 Task: Look for space in Keningau, Malaysia from 15th August, 2023 to 20th August, 2023 for 1 adult in price range Rs.5000 to Rs.10000. Place can be private room with 1  bedroom having 1 bed and 1 bathroom. Property type can be house, flat, guest house, hotel. Booking option can be shelf check-in. Required host language is English.
Action: Mouse moved to (451, 96)
Screenshot: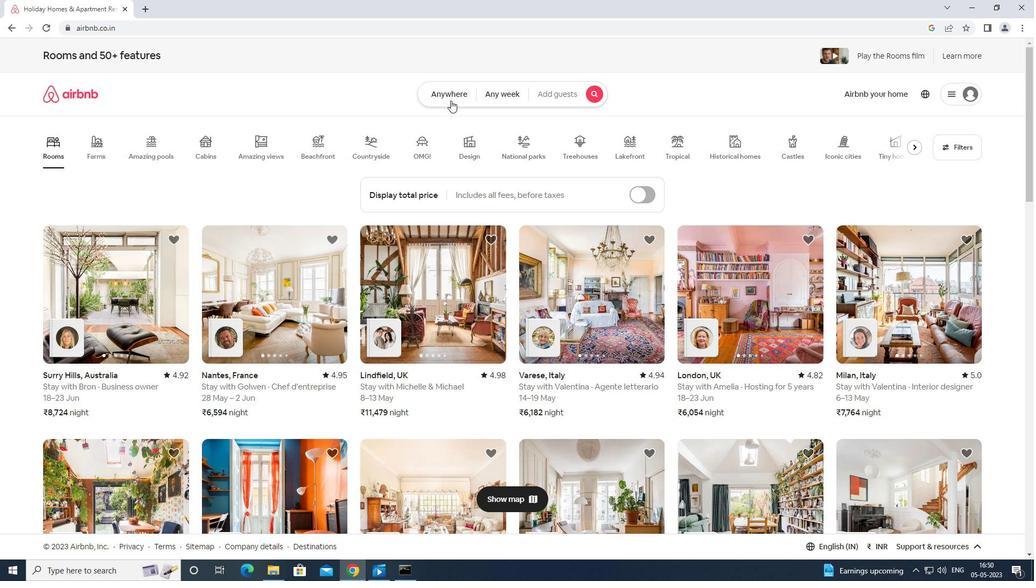 
Action: Mouse pressed left at (451, 96)
Screenshot: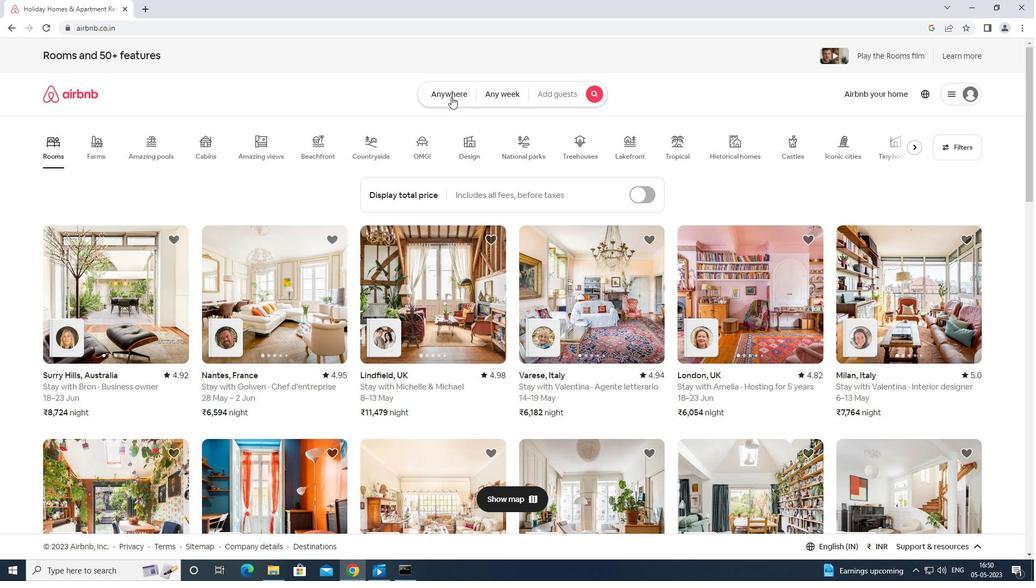 
Action: Key pressed k
Screenshot: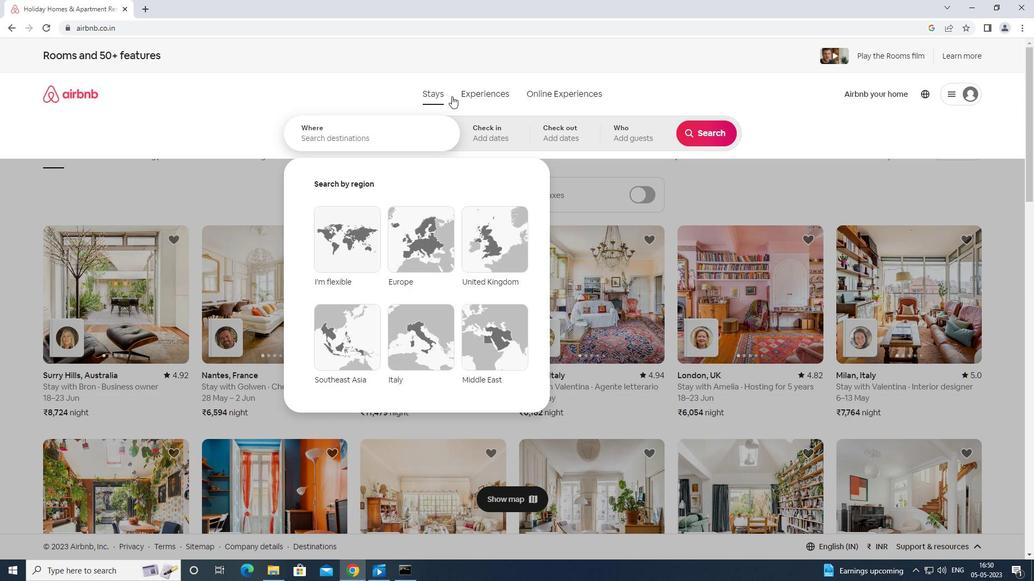 
Action: Mouse moved to (366, 133)
Screenshot: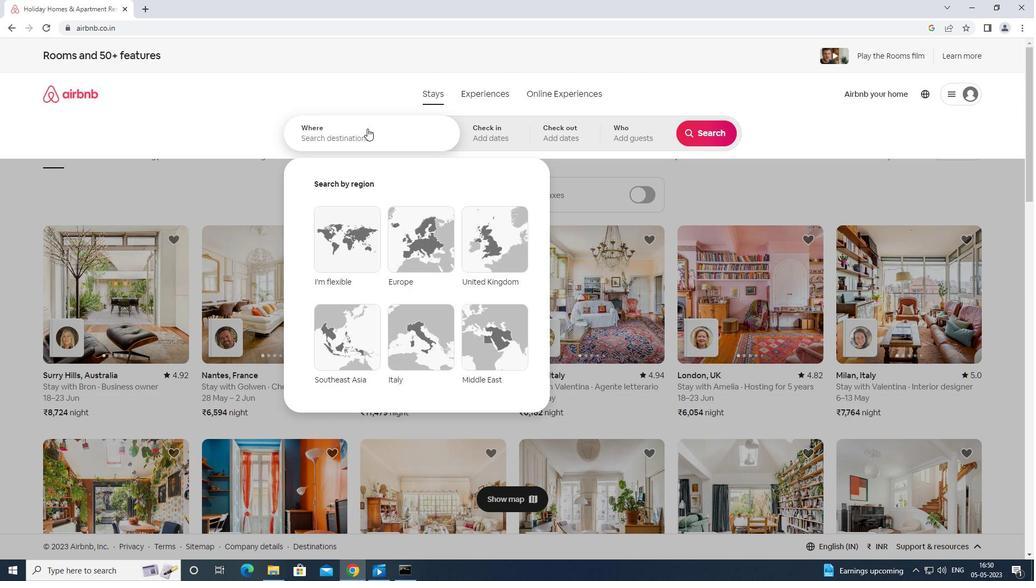 
Action: Mouse pressed left at (366, 133)
Screenshot: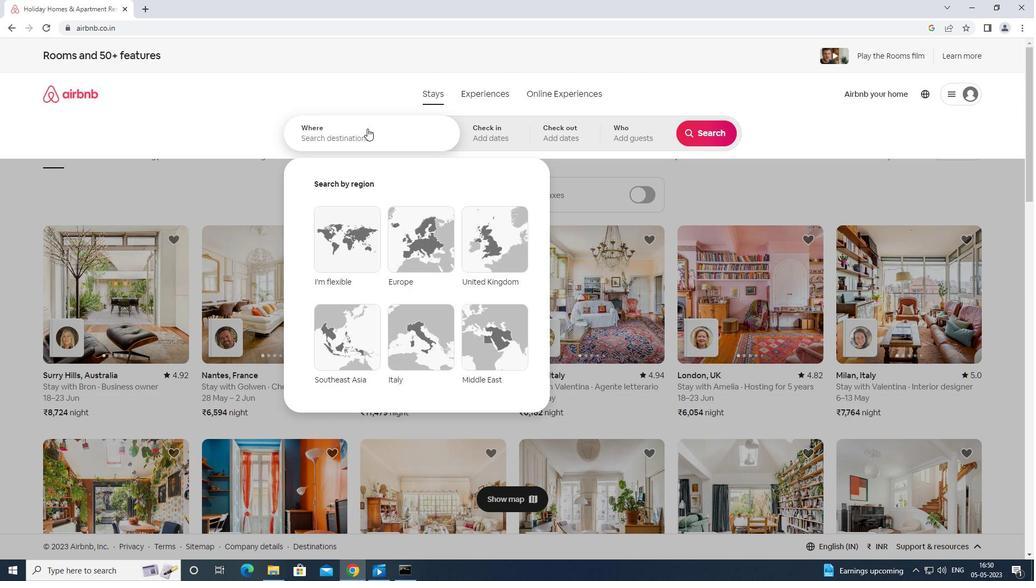 
Action: Mouse moved to (369, 133)
Screenshot: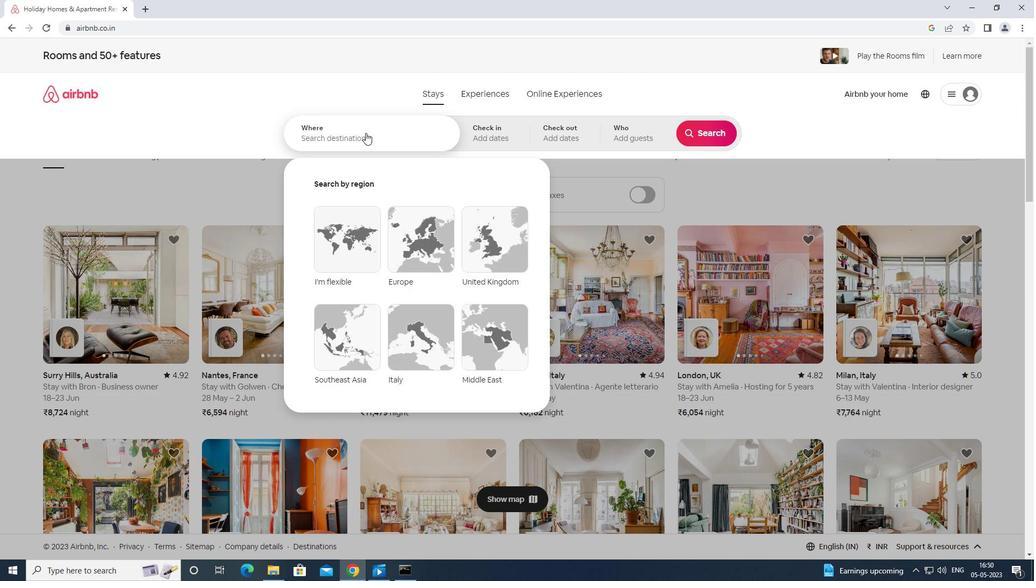 
Action: Key pressed ka<Key.backspace>eningua<Key.space>malaysia<Key.enter>
Screenshot: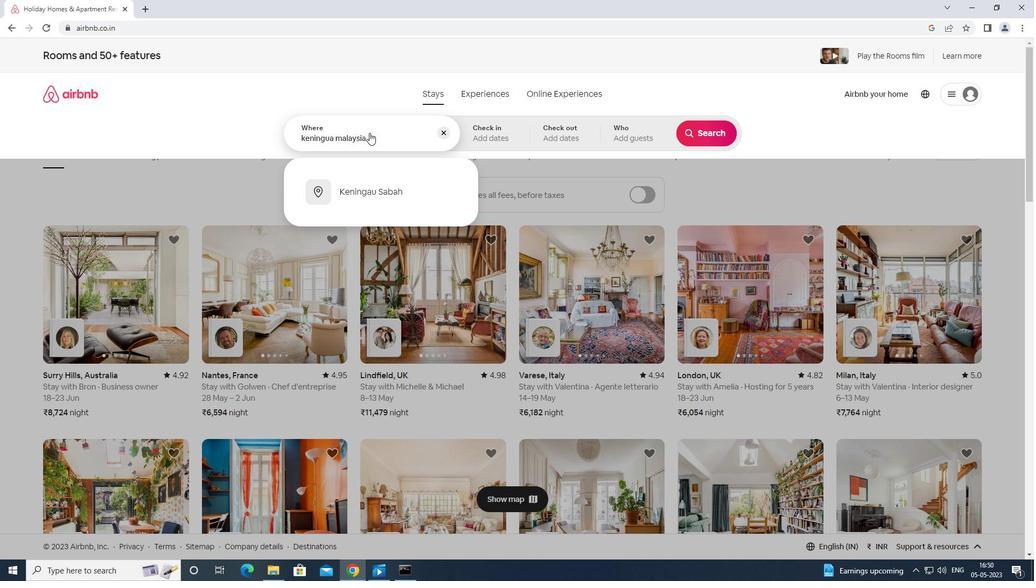 
Action: Mouse moved to (701, 219)
Screenshot: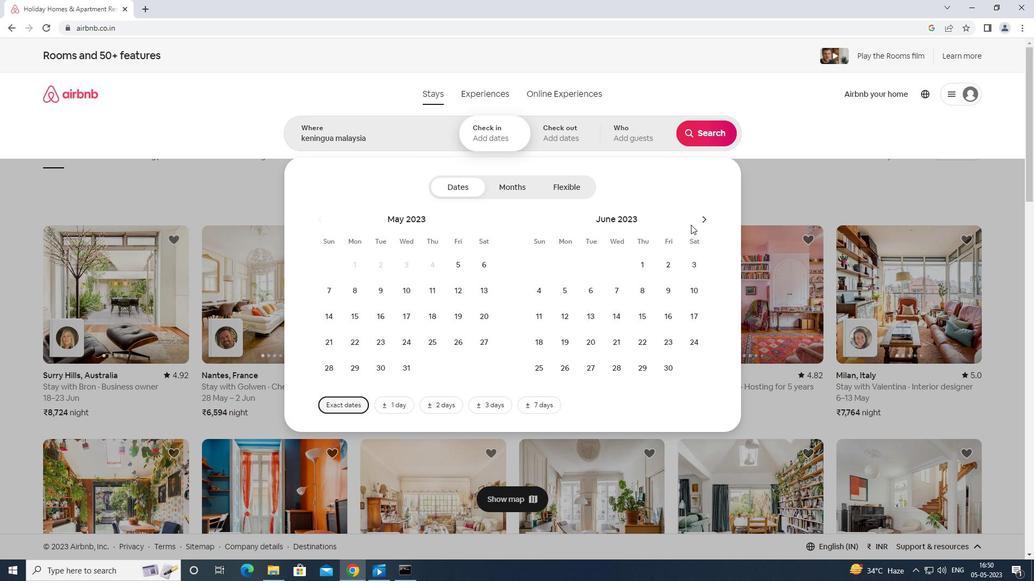 
Action: Mouse pressed left at (701, 219)
Screenshot: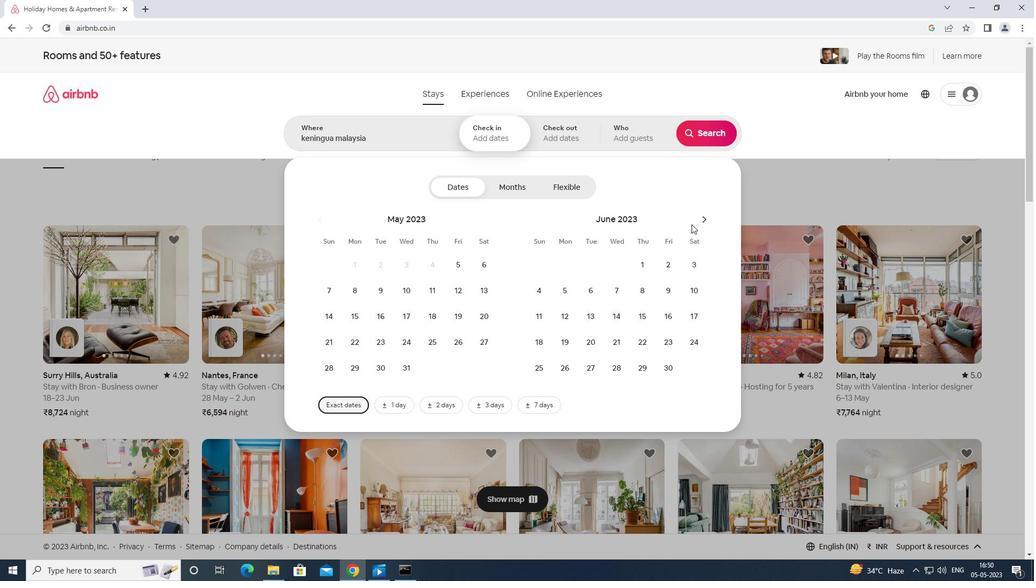 
Action: Mouse moved to (702, 219)
Screenshot: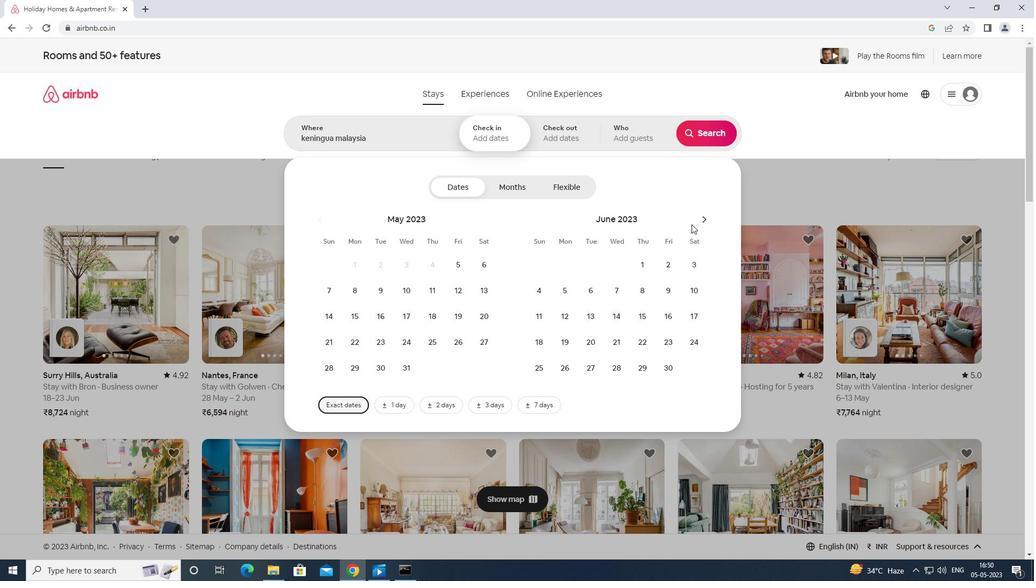
Action: Mouse pressed left at (702, 219)
Screenshot: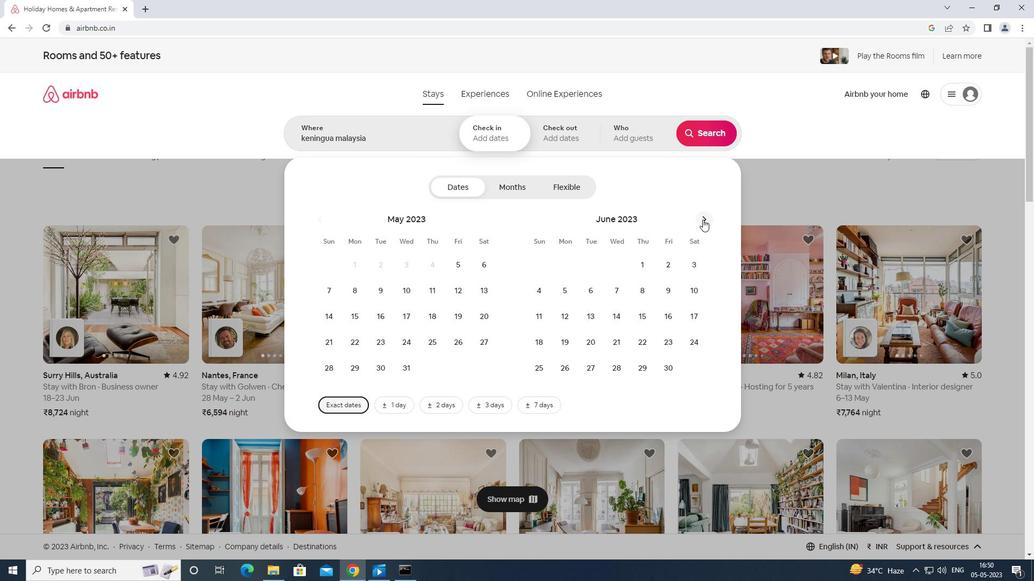 
Action: Mouse pressed left at (702, 219)
Screenshot: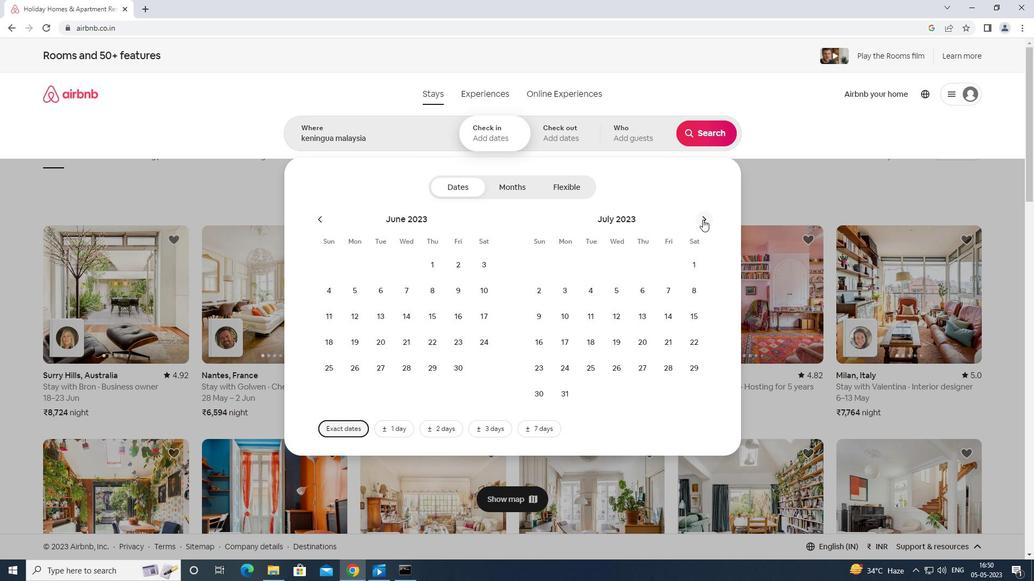 
Action: Mouse moved to (594, 311)
Screenshot: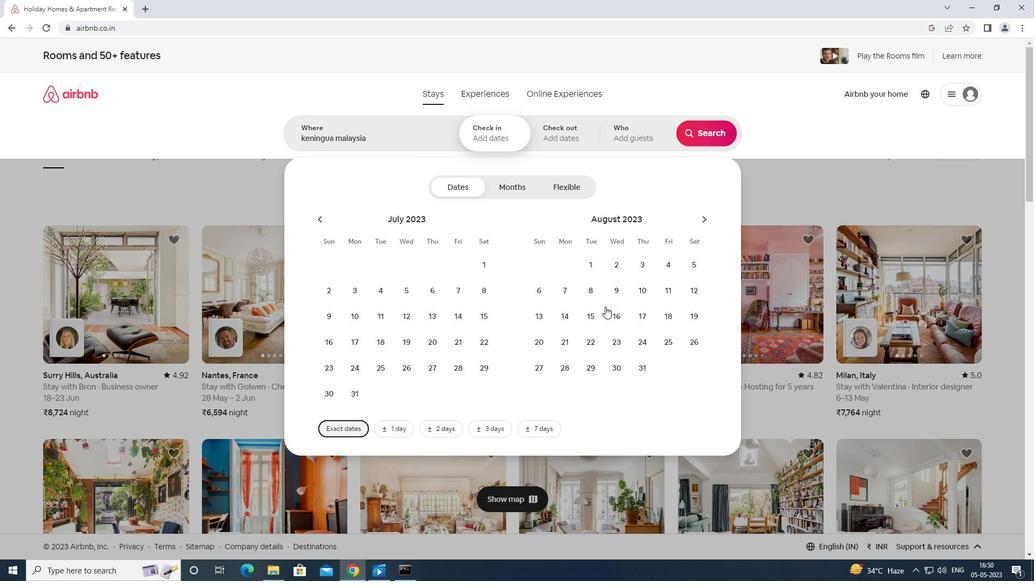 
Action: Mouse pressed left at (594, 311)
Screenshot: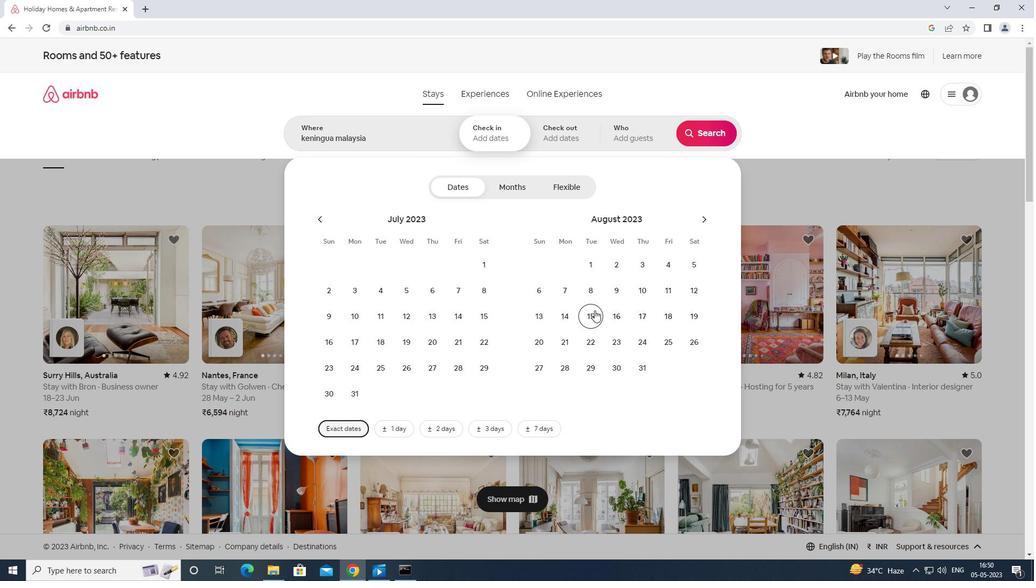 
Action: Mouse moved to (538, 335)
Screenshot: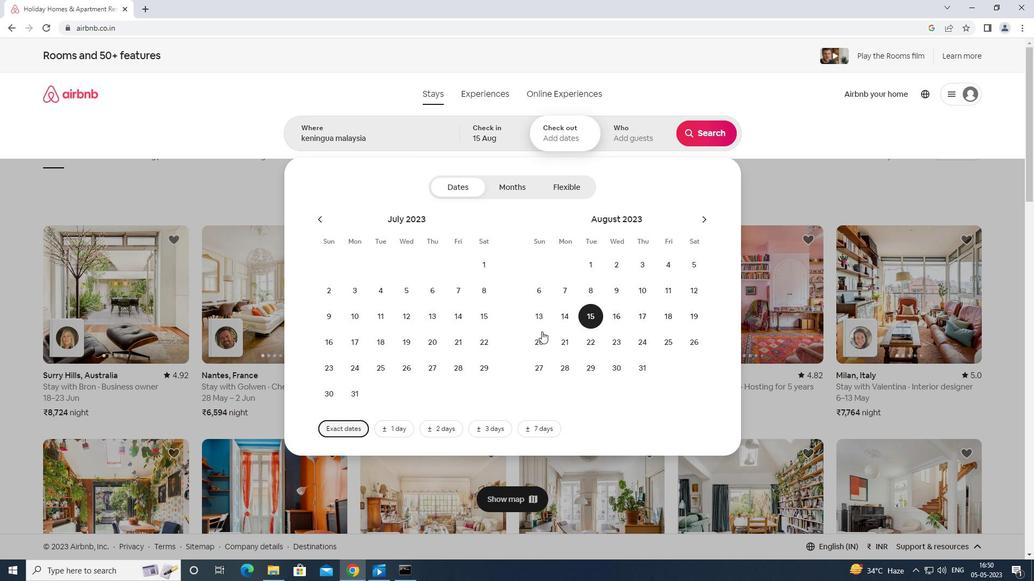 
Action: Mouse pressed left at (538, 335)
Screenshot: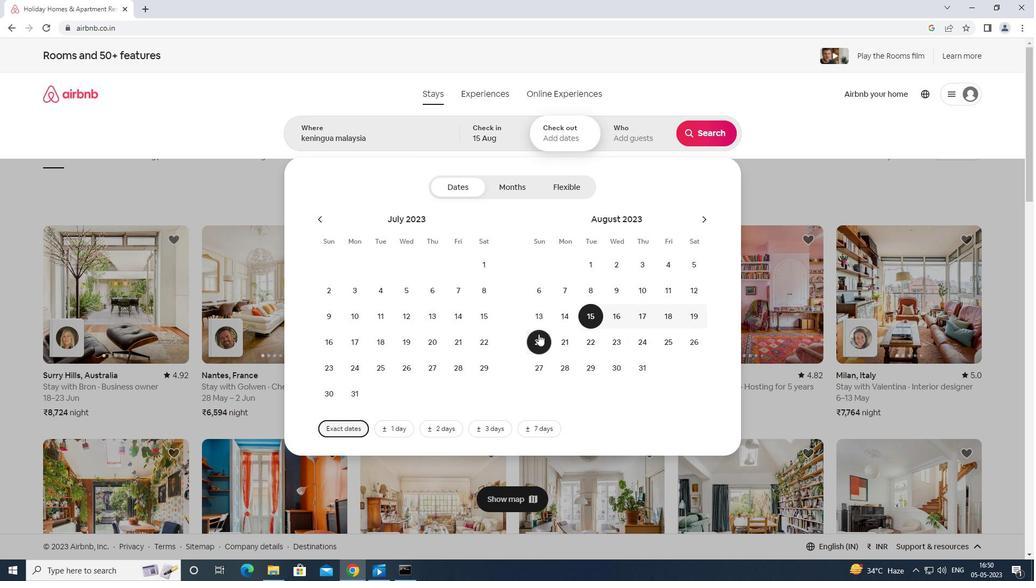 
Action: Mouse moved to (640, 127)
Screenshot: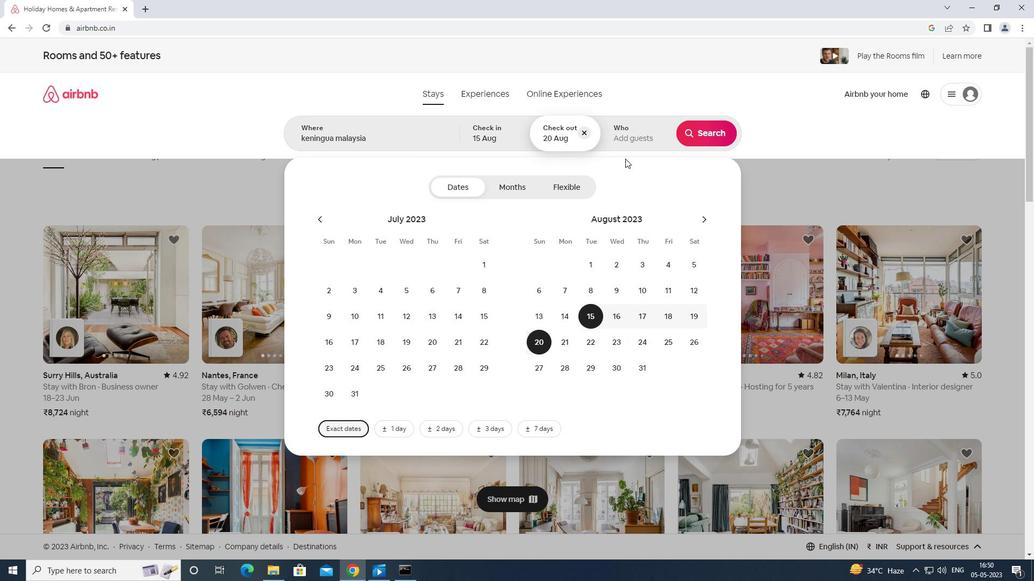 
Action: Mouse pressed left at (640, 127)
Screenshot: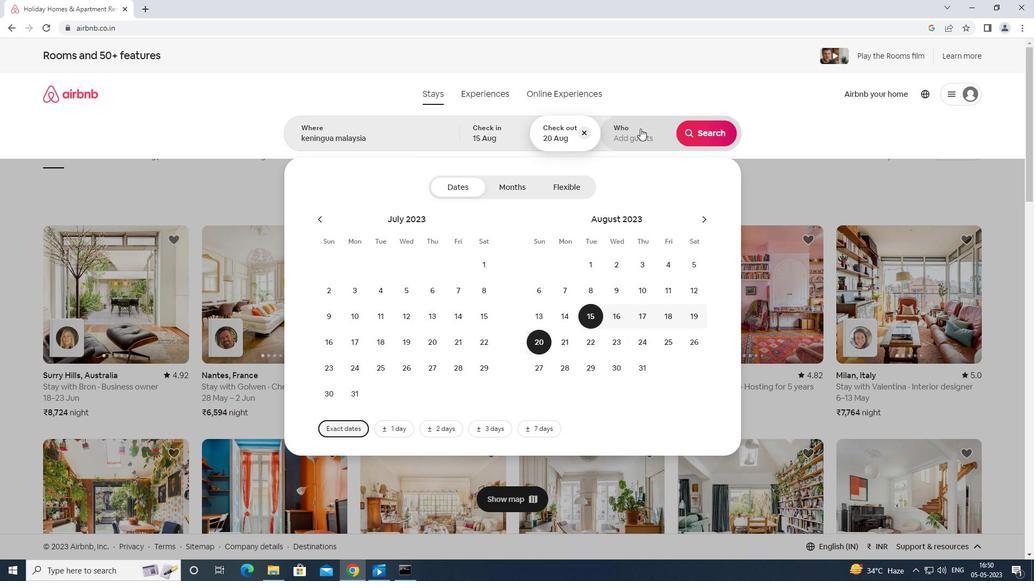 
Action: Mouse moved to (716, 190)
Screenshot: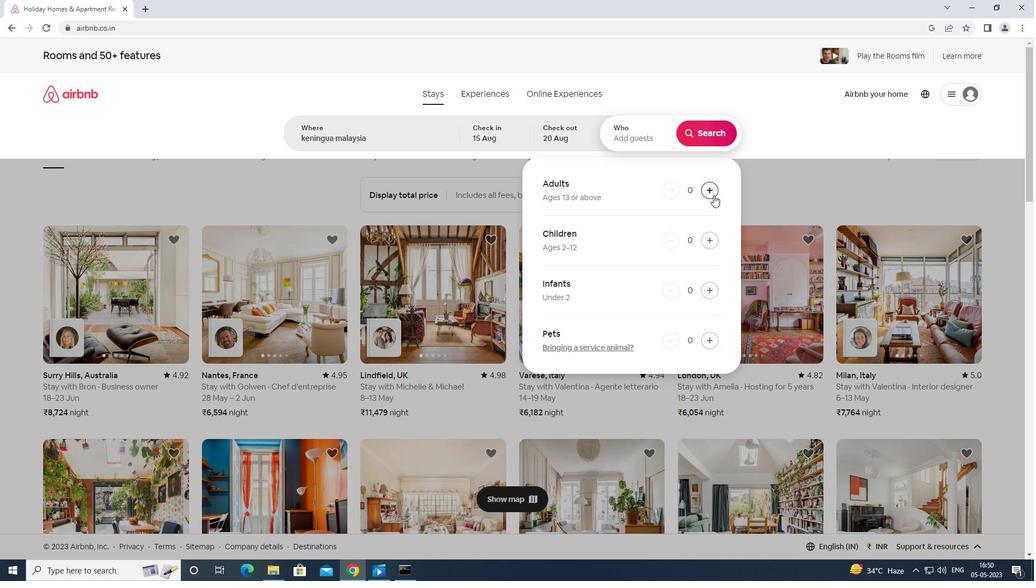 
Action: Mouse pressed left at (716, 190)
Screenshot: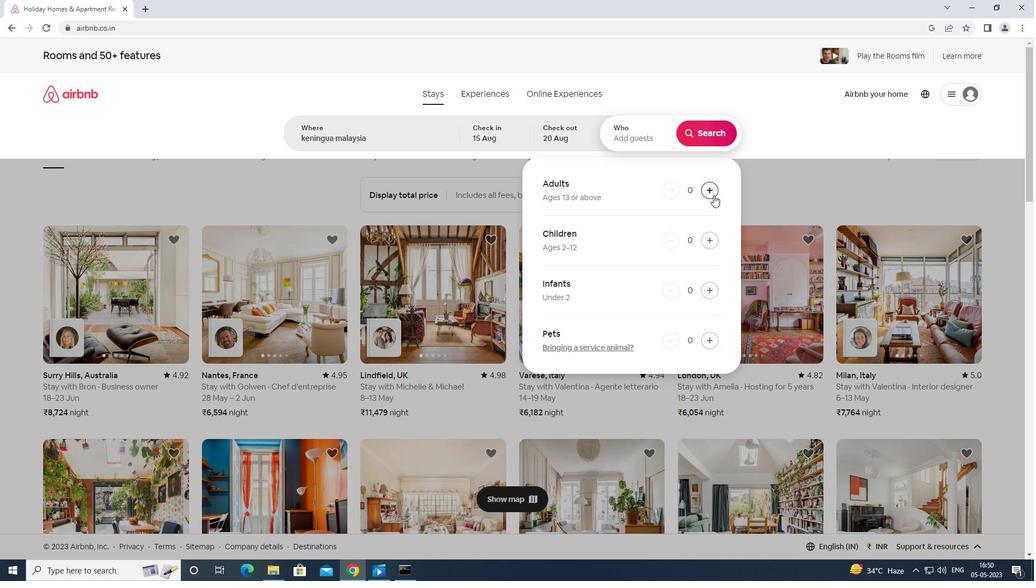 
Action: Mouse moved to (704, 190)
Screenshot: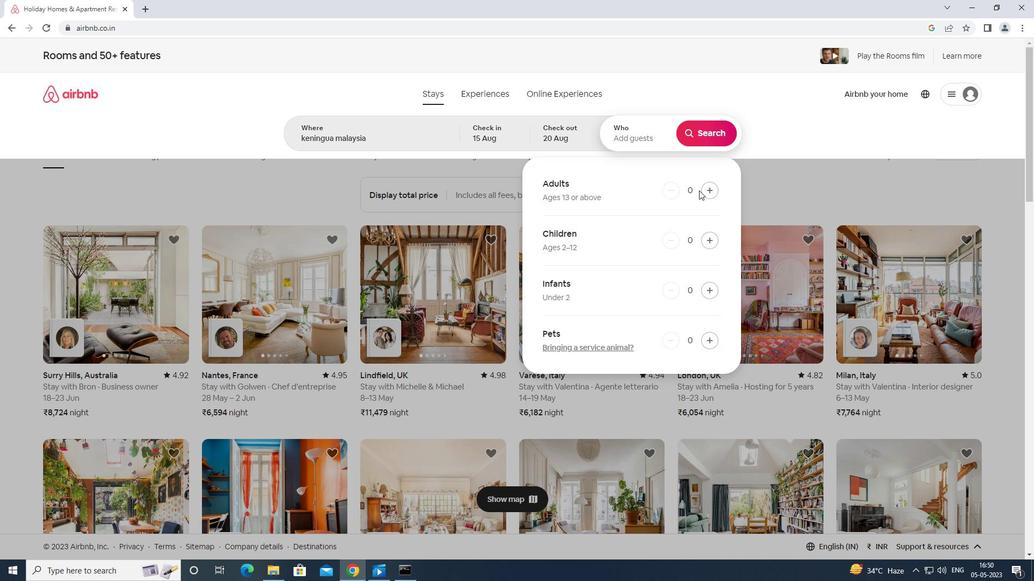 
Action: Mouse pressed left at (704, 190)
Screenshot: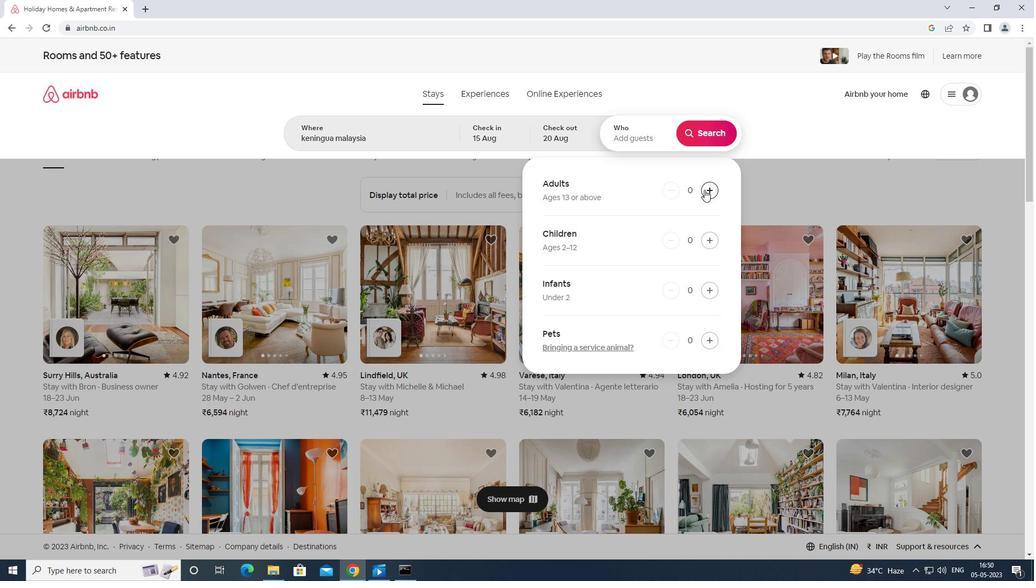 
Action: Mouse moved to (714, 138)
Screenshot: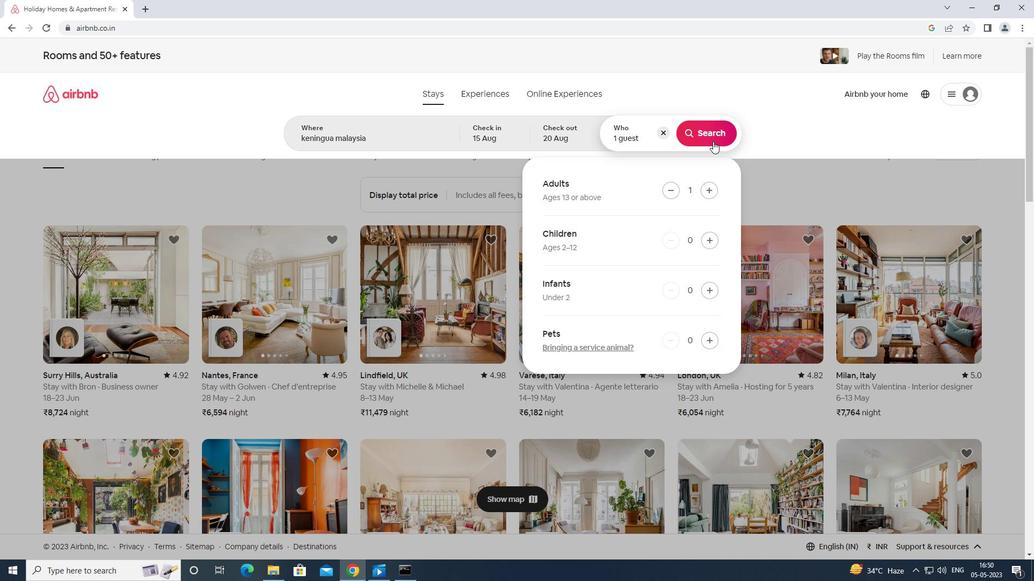 
Action: Mouse pressed left at (714, 138)
Screenshot: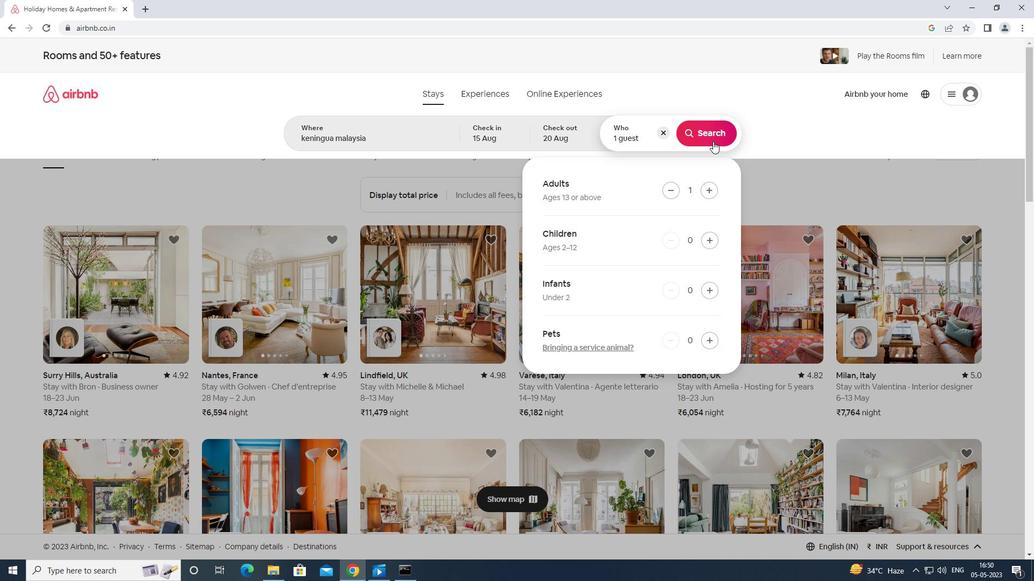 
Action: Mouse moved to (997, 100)
Screenshot: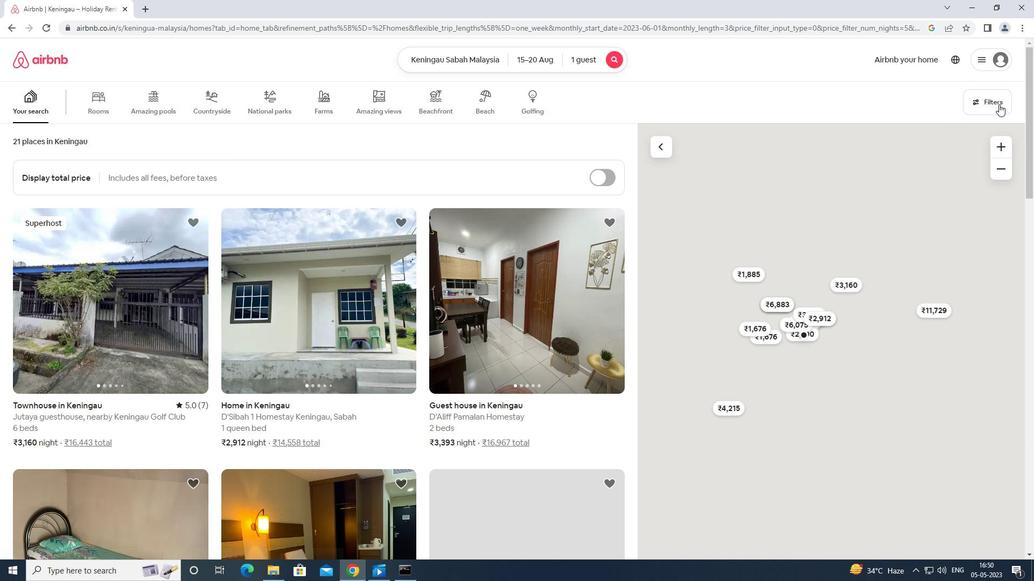 
Action: Mouse pressed left at (997, 100)
Screenshot: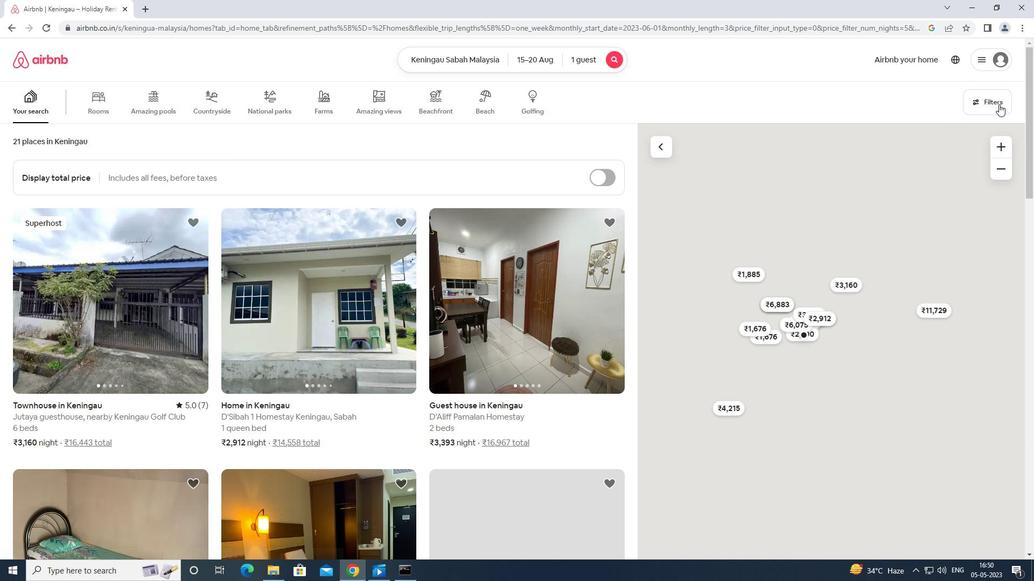 
Action: Mouse moved to (442, 352)
Screenshot: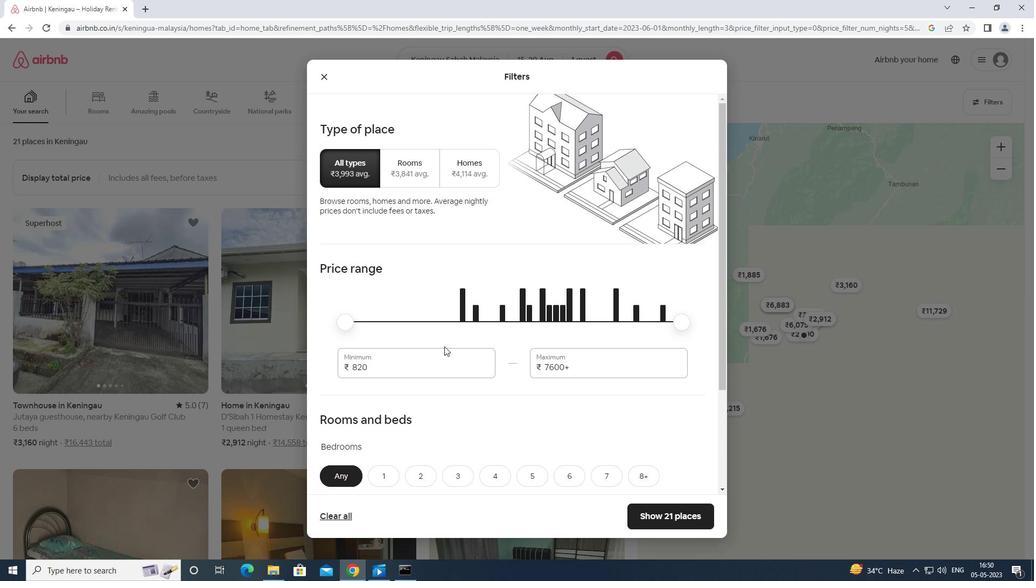 
Action: Mouse pressed left at (442, 352)
Screenshot: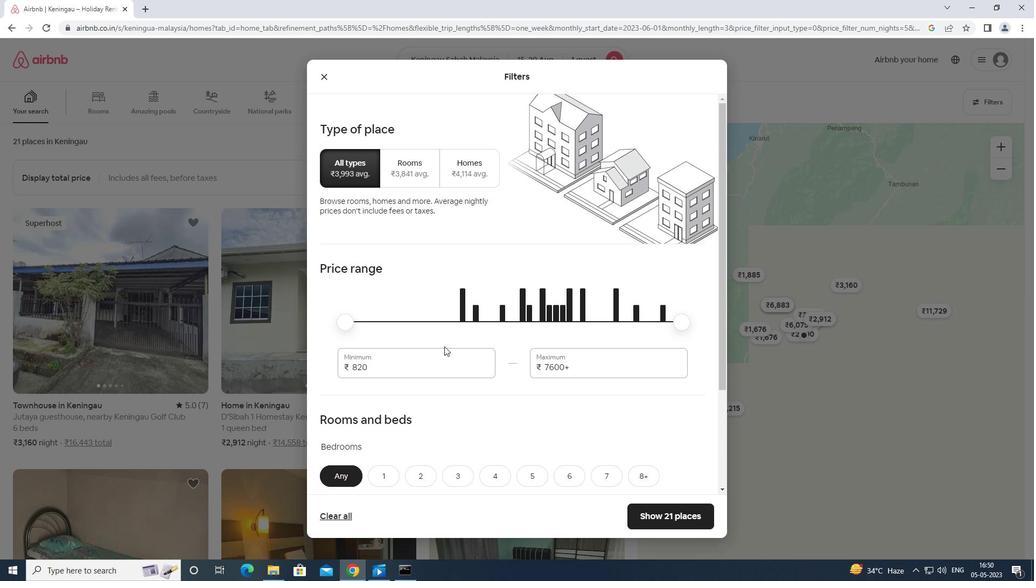 
Action: Mouse moved to (442, 354)
Screenshot: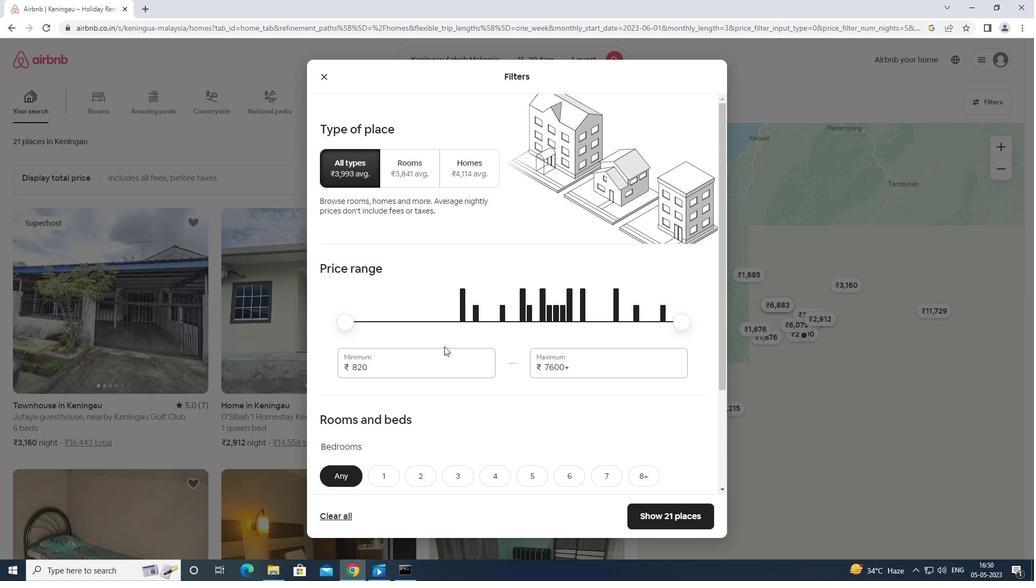 
Action: Key pressed <Key.backspace><Key.backspace><Key.backspace><Key.backspace><Key.backspace><Key.backspace><Key.backspace><Key.backspace><Key.backspace><Key.backspace><Key.backspace><Key.backspace><Key.backspace><Key.backspace><Key.backspace><Key.backspace><Key.backspace><Key.backspace><Key.backspace><Key.backspace><Key.backspace>5000
Screenshot: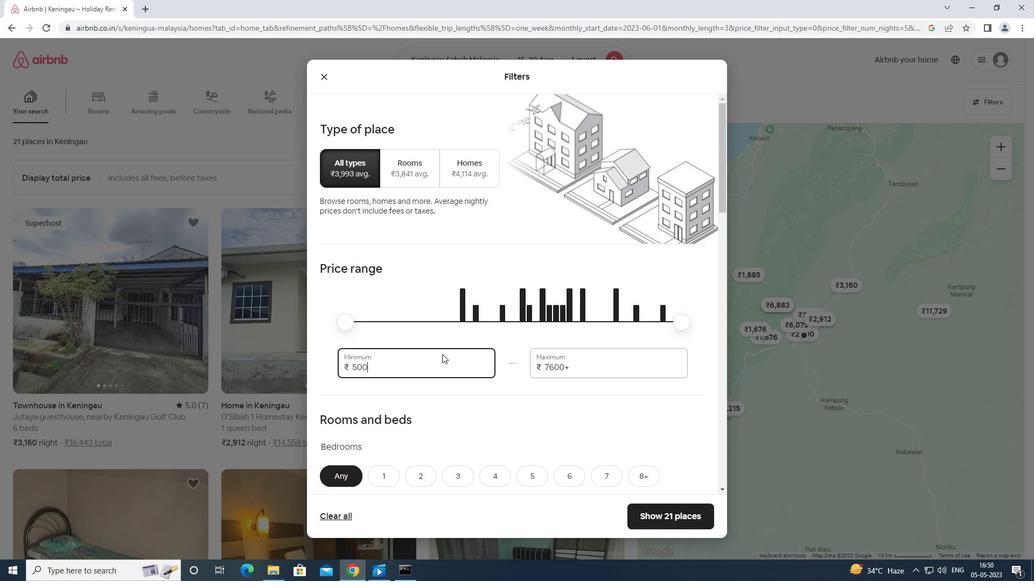 
Action: Mouse moved to (649, 351)
Screenshot: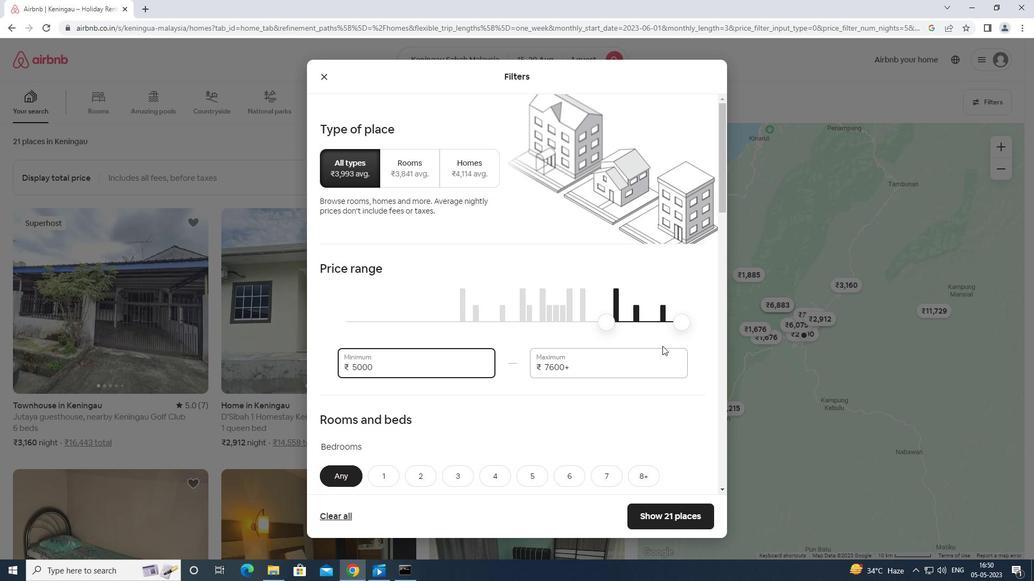 
Action: Mouse pressed left at (649, 351)
Screenshot: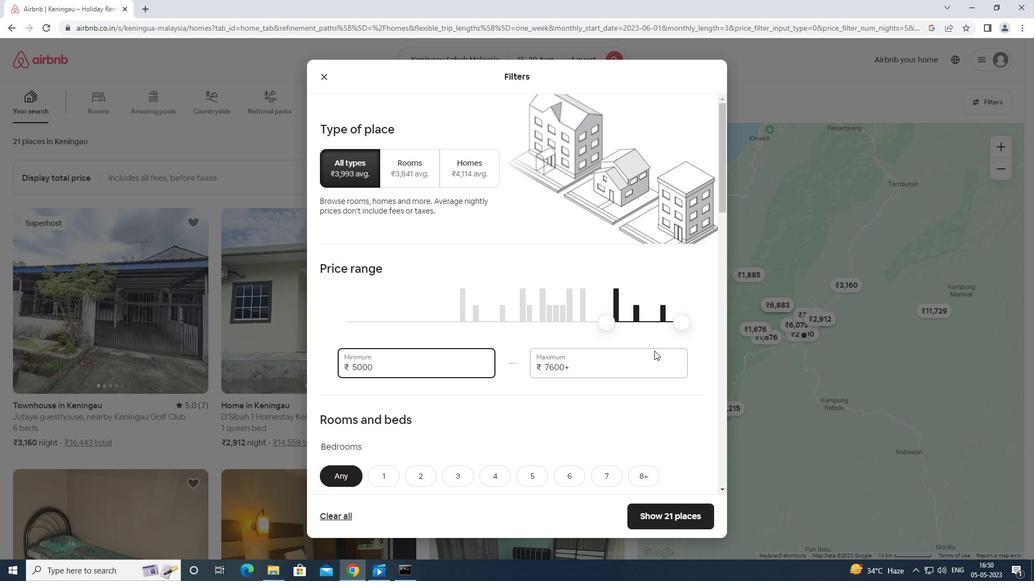 
Action: Key pressed <Key.backspace><Key.backspace><Key.backspace><Key.backspace><Key.backspace><Key.backspace><Key.backspace><Key.backspace><Key.backspace><Key.backspace><Key.backspace><Key.backspace><Key.backspace><Key.backspace>10000
Screenshot: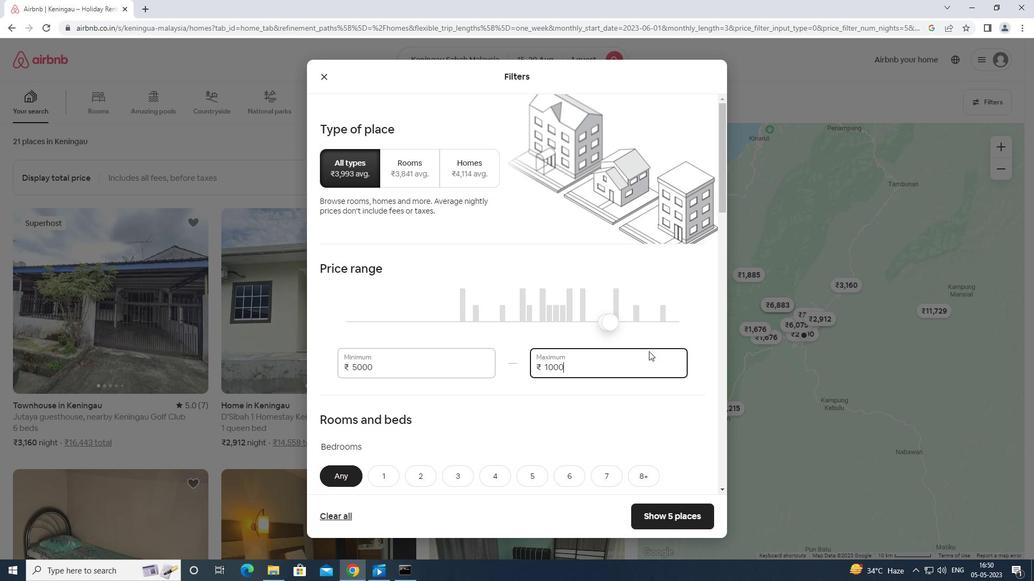 
Action: Mouse moved to (691, 328)
Screenshot: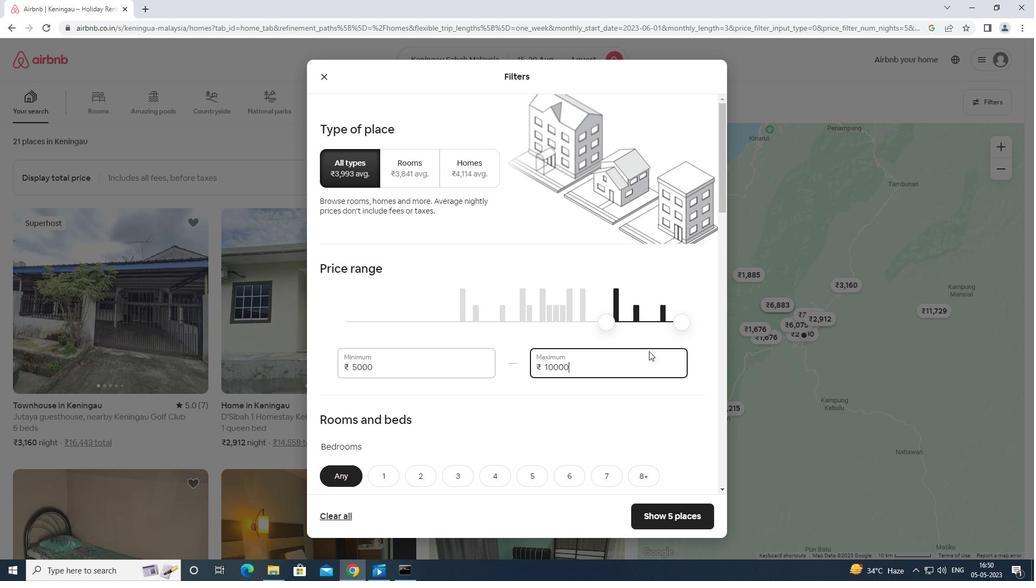 
Action: Mouse scrolled (691, 327) with delta (0, 0)
Screenshot: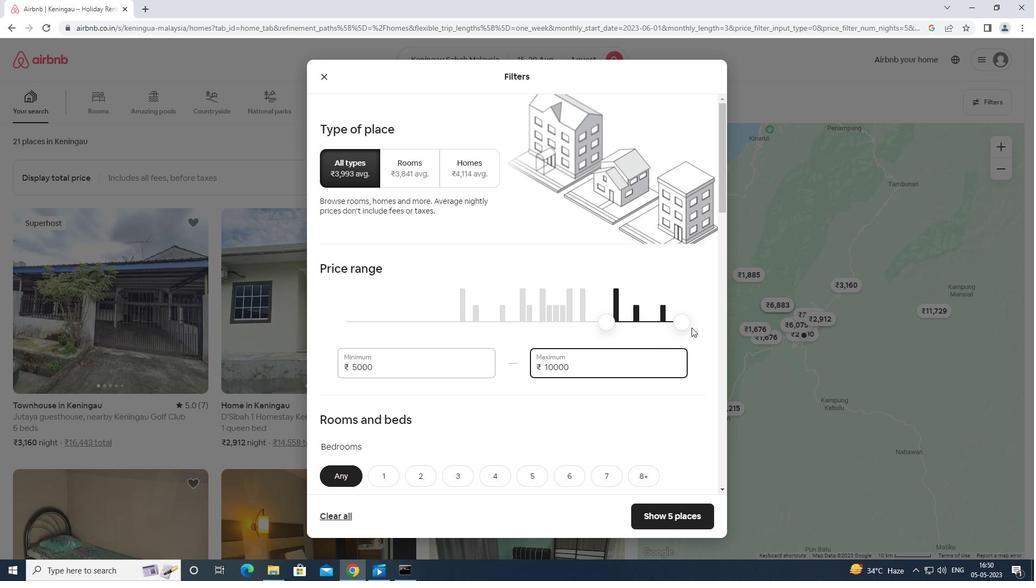 
Action: Mouse moved to (691, 330)
Screenshot: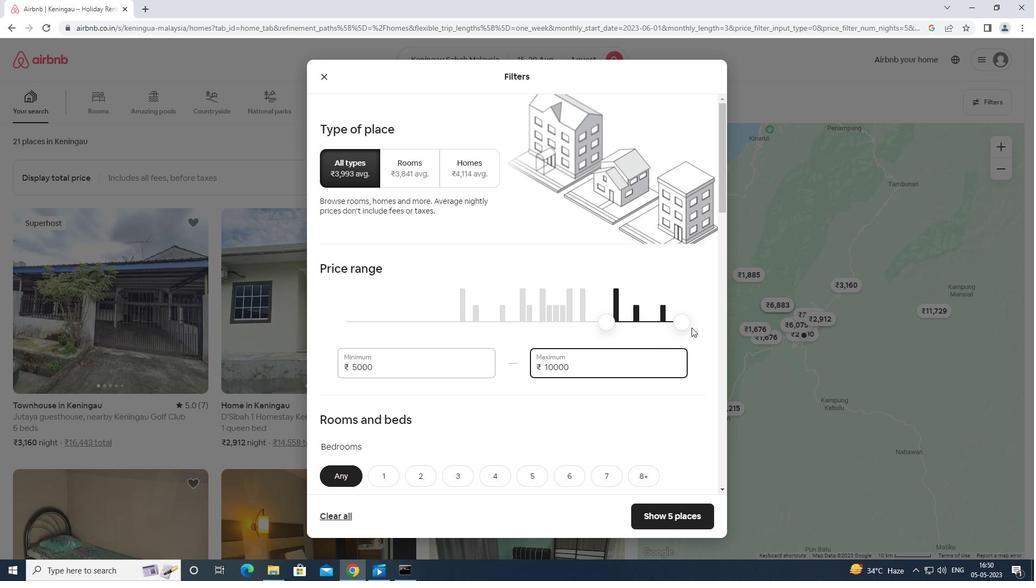 
Action: Mouse scrolled (691, 329) with delta (0, 0)
Screenshot: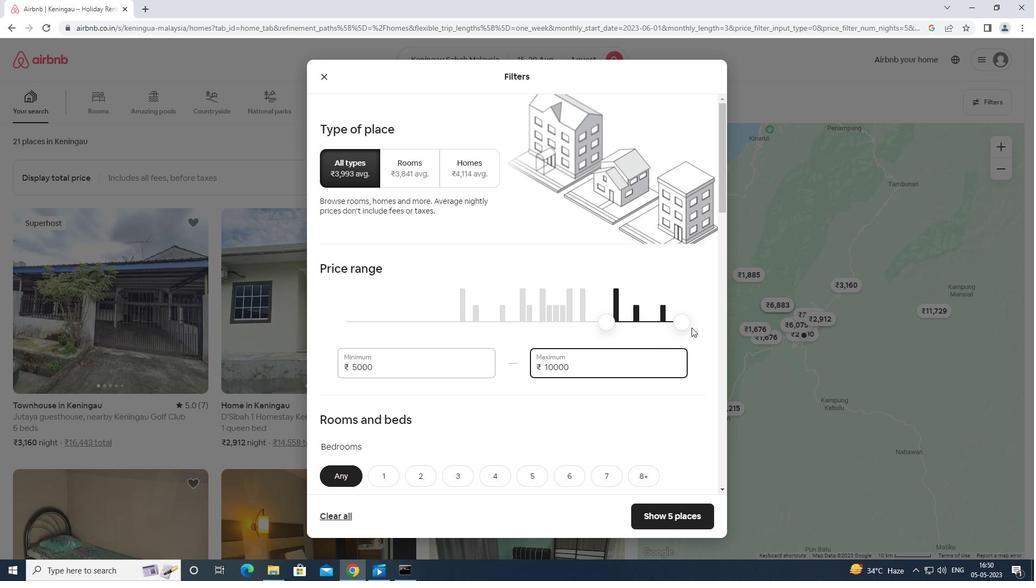 
Action: Mouse moved to (692, 333)
Screenshot: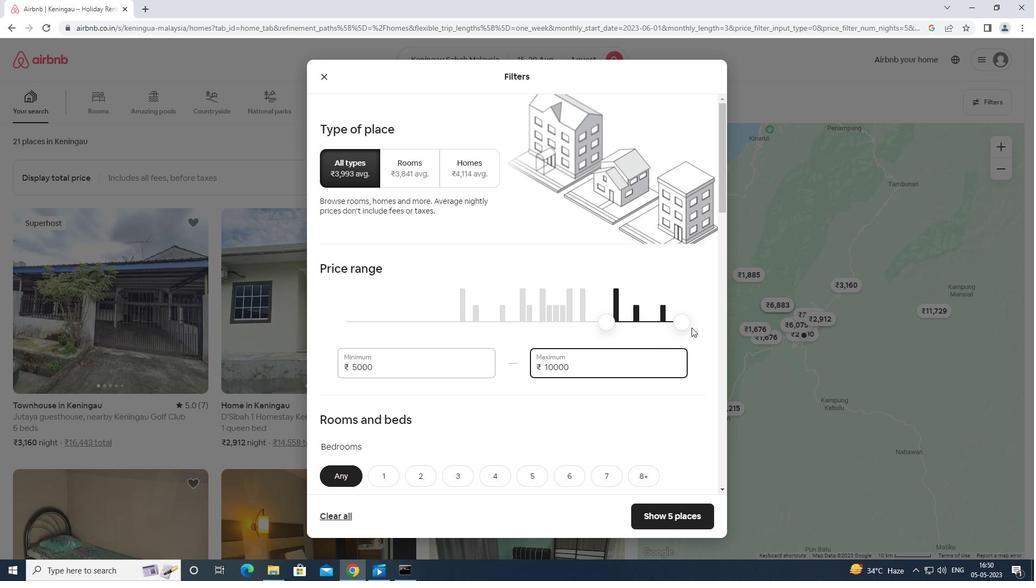 
Action: Mouse scrolled (692, 332) with delta (0, 0)
Screenshot: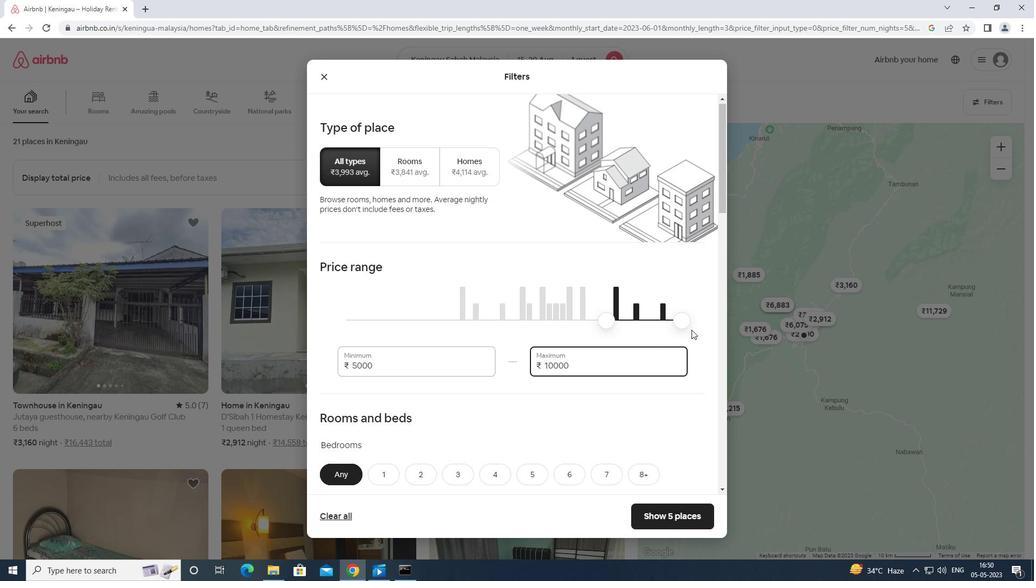 
Action: Mouse moved to (383, 316)
Screenshot: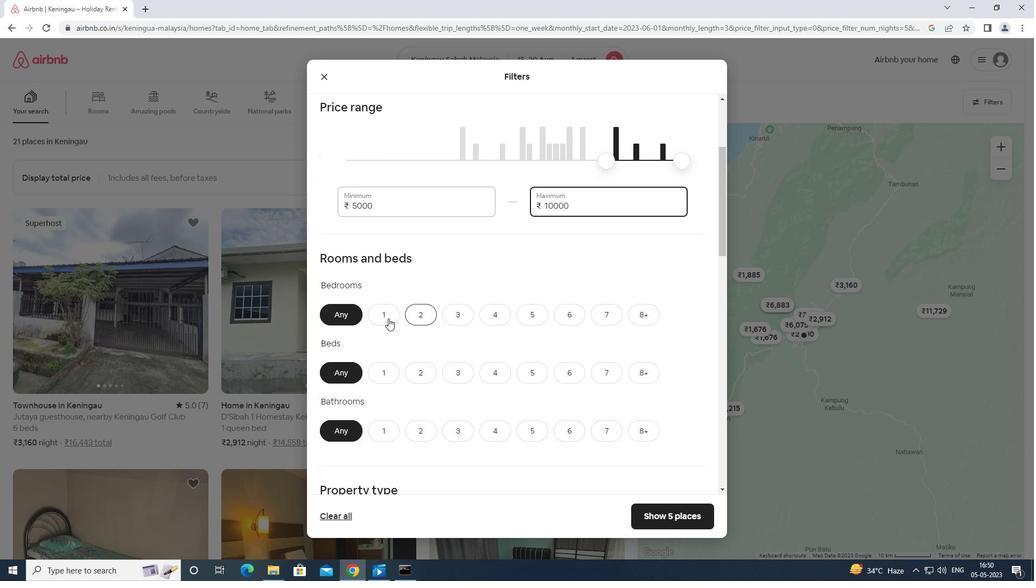 
Action: Mouse pressed left at (383, 316)
Screenshot: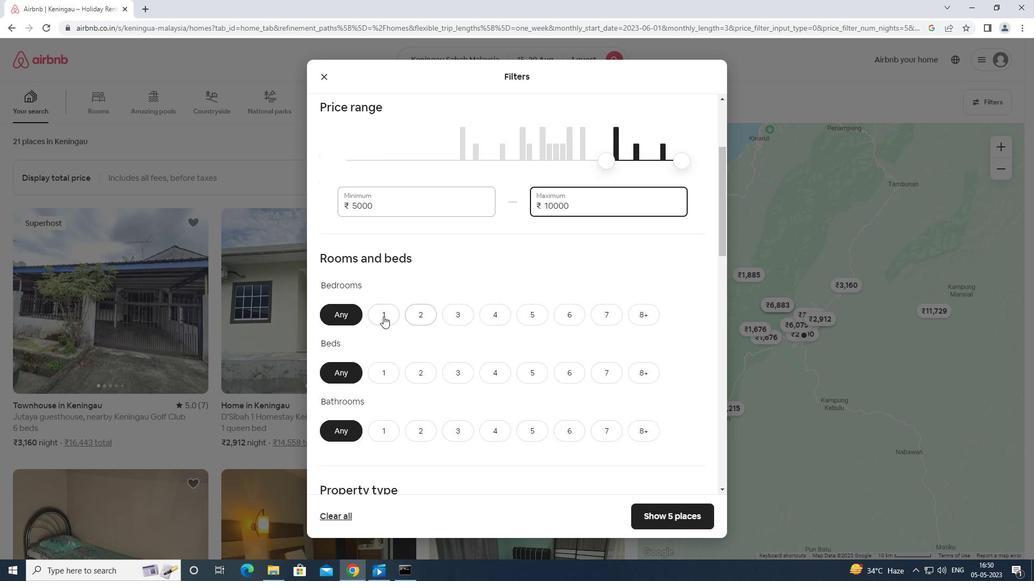 
Action: Mouse moved to (376, 373)
Screenshot: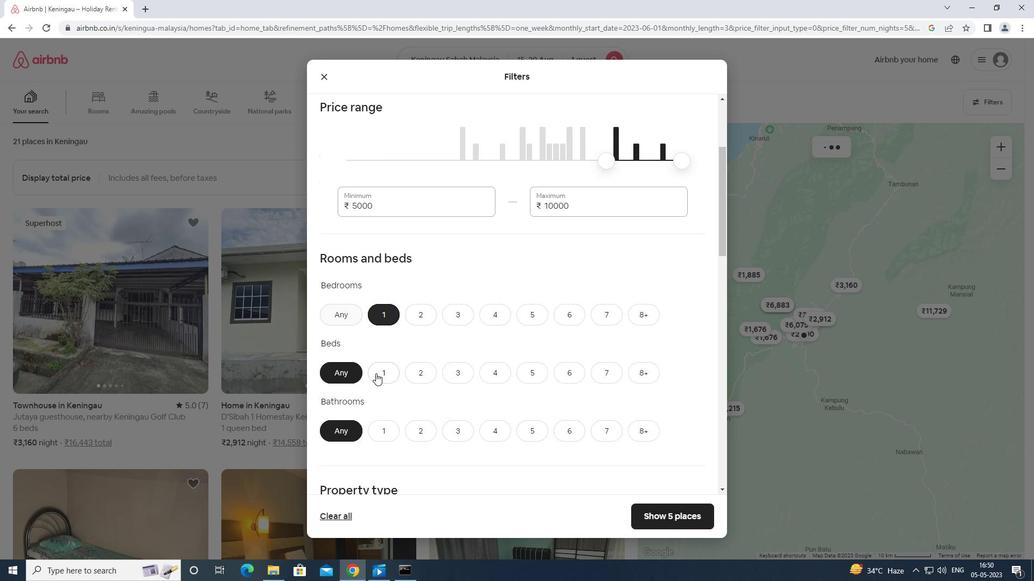 
Action: Mouse pressed left at (376, 373)
Screenshot: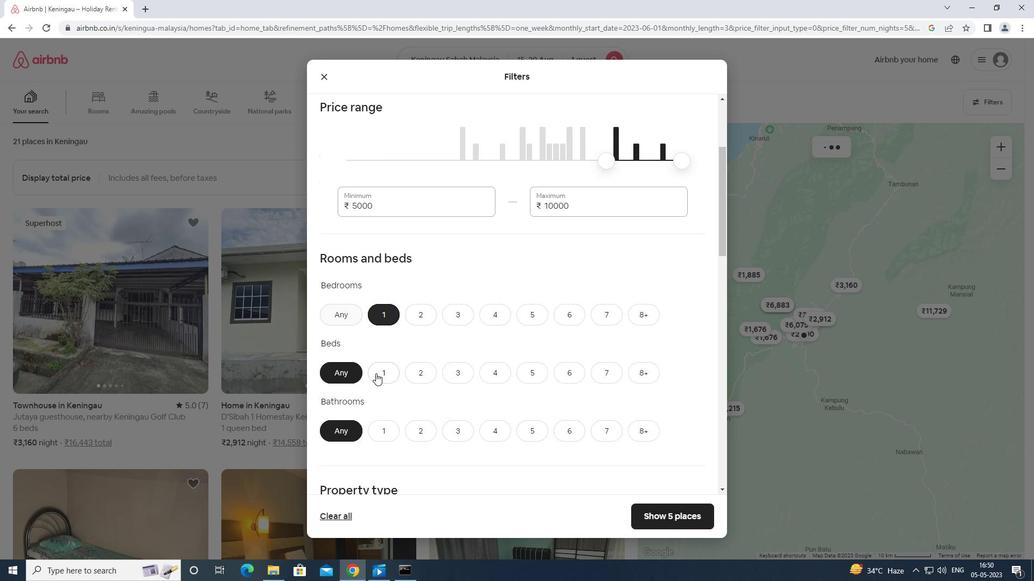 
Action: Mouse moved to (379, 429)
Screenshot: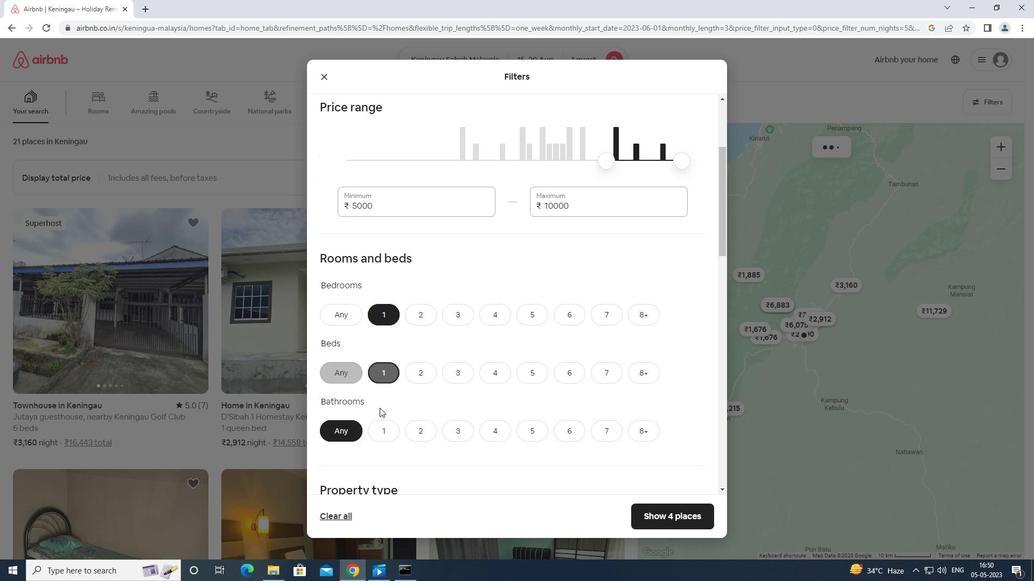 
Action: Mouse pressed left at (379, 429)
Screenshot: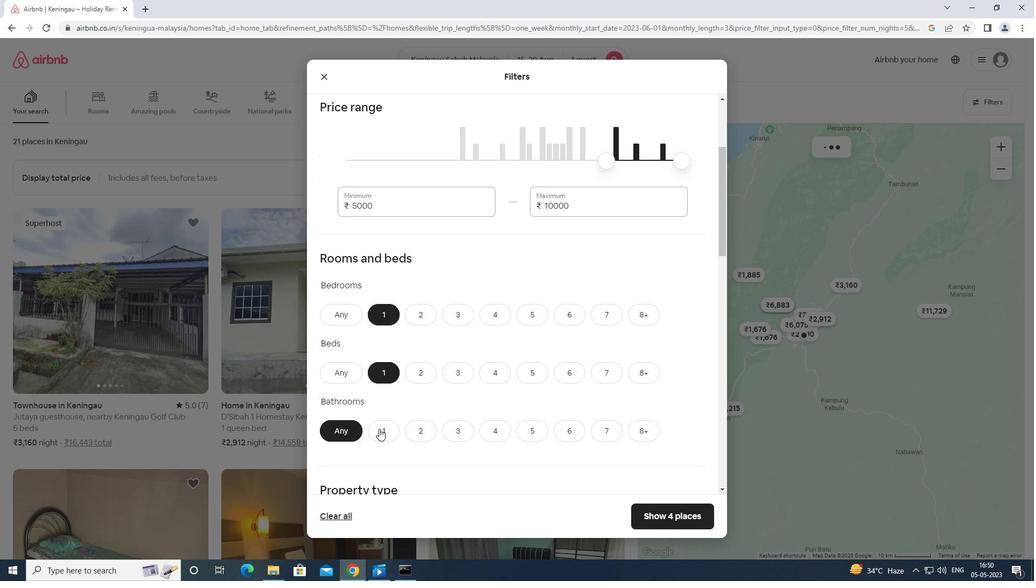 
Action: Mouse moved to (378, 444)
Screenshot: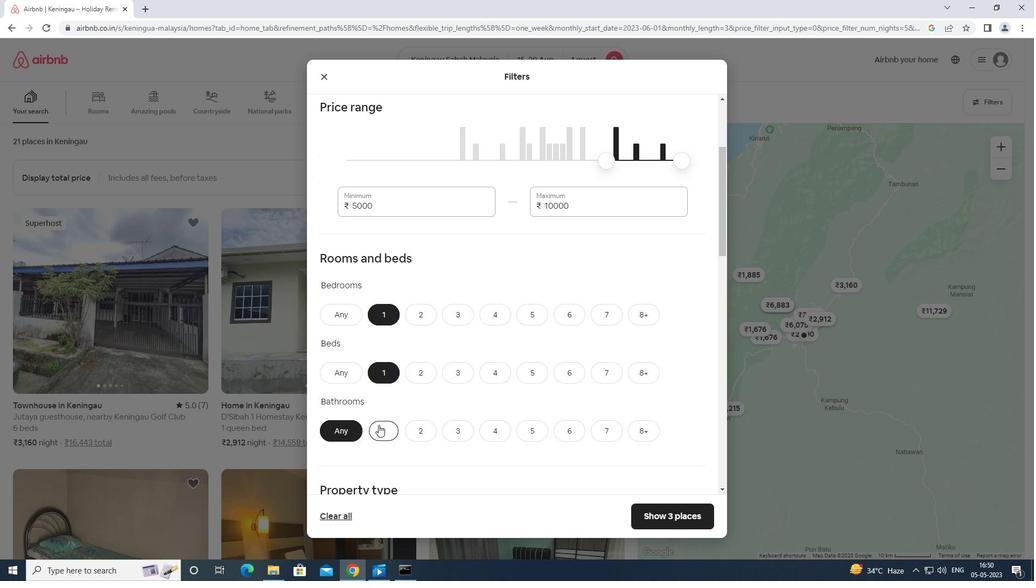 
Action: Mouse scrolled (378, 443) with delta (0, 0)
Screenshot: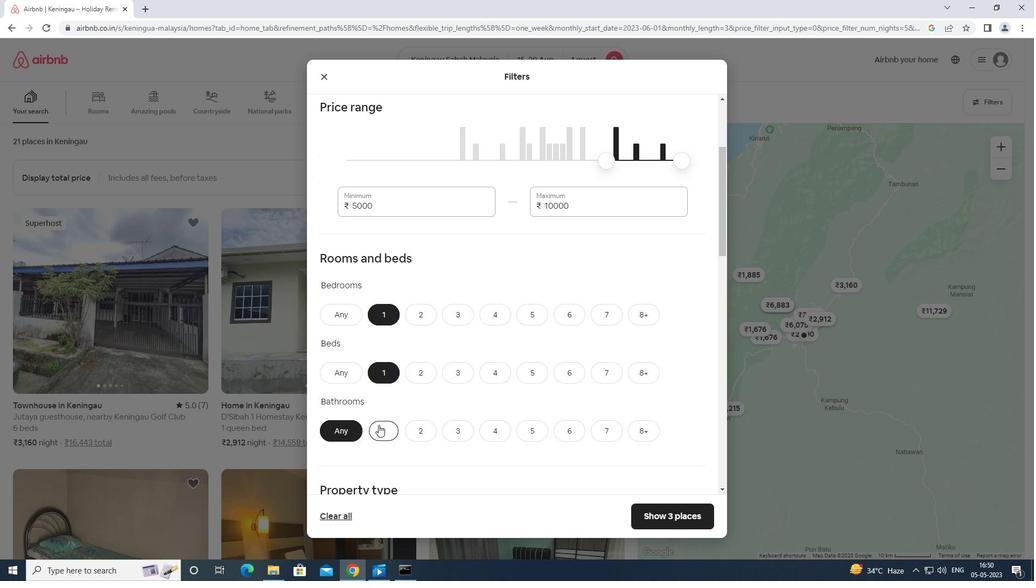 
Action: Mouse moved to (378, 446)
Screenshot: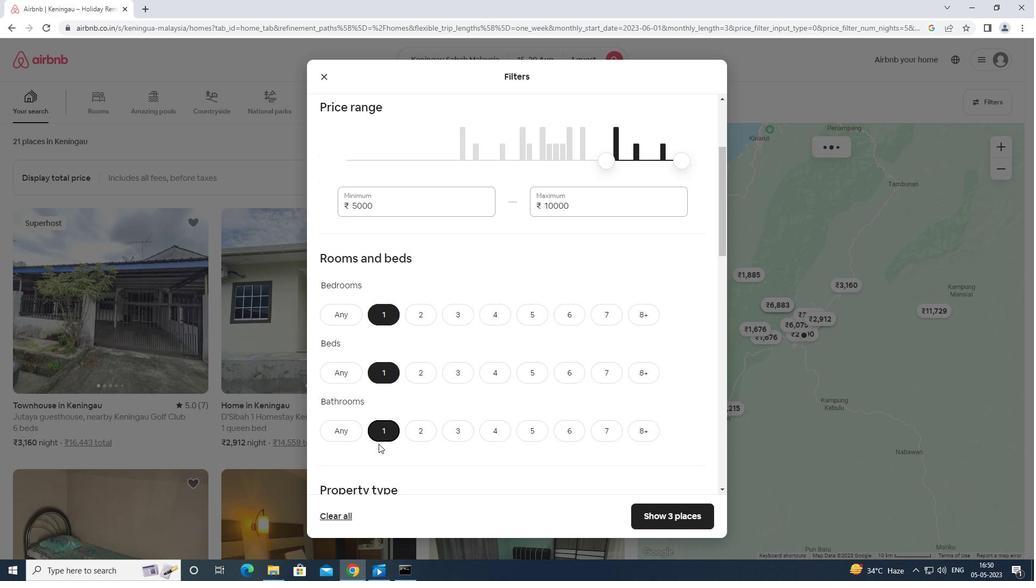 
Action: Mouse scrolled (378, 445) with delta (0, 0)
Screenshot: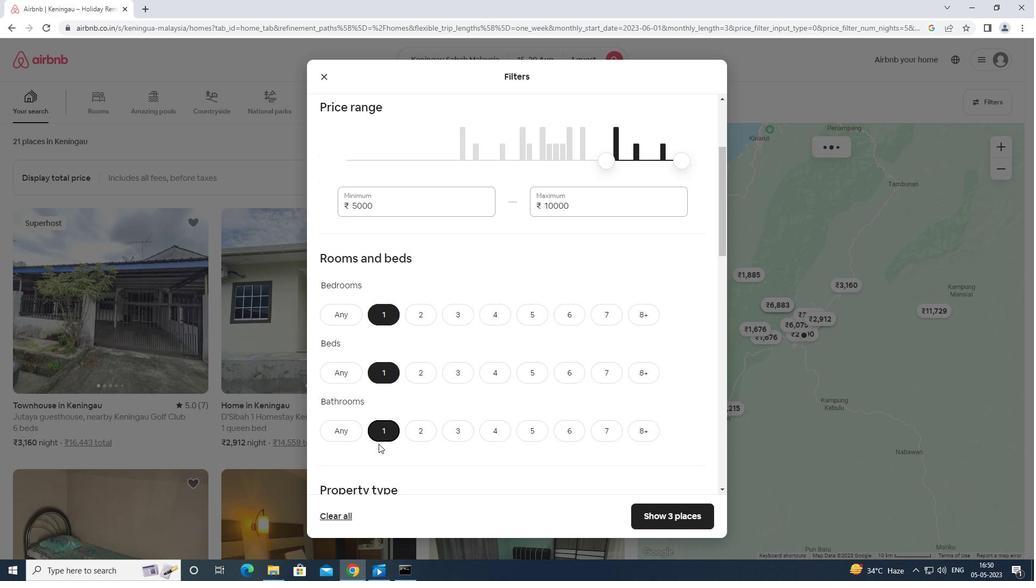 
Action: Mouse scrolled (378, 445) with delta (0, 0)
Screenshot: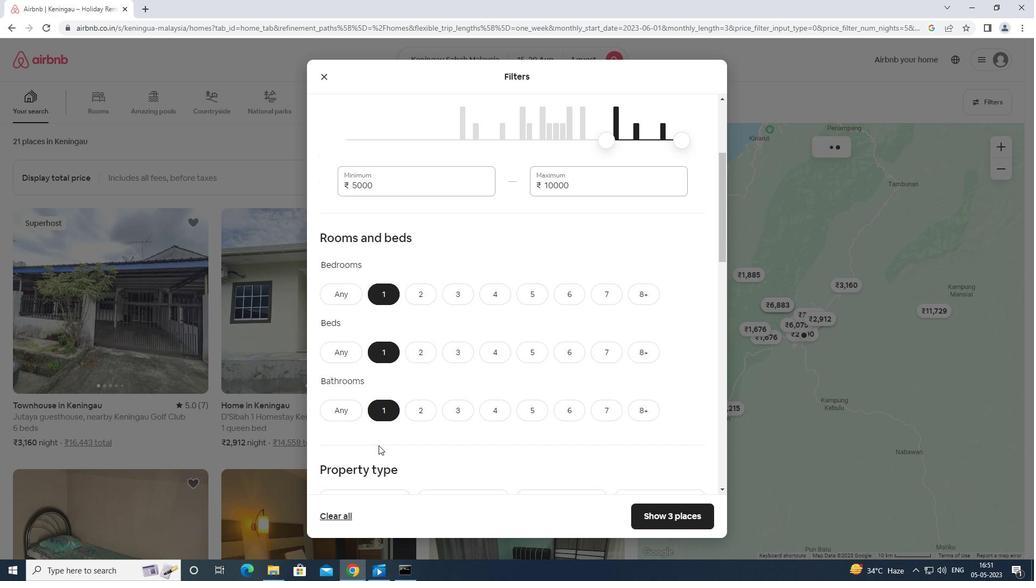 
Action: Mouse moved to (339, 394)
Screenshot: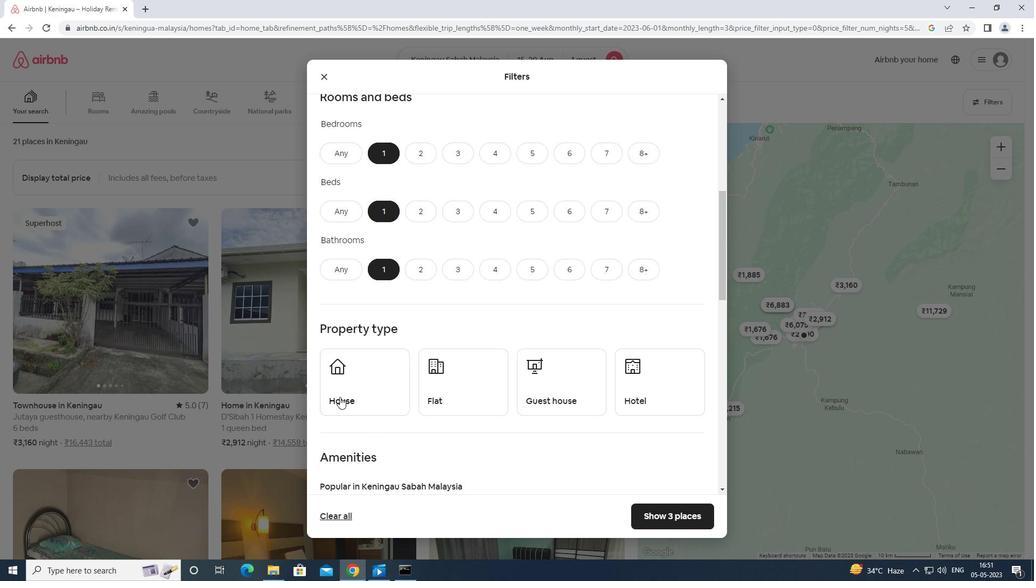 
Action: Mouse pressed left at (339, 394)
Screenshot: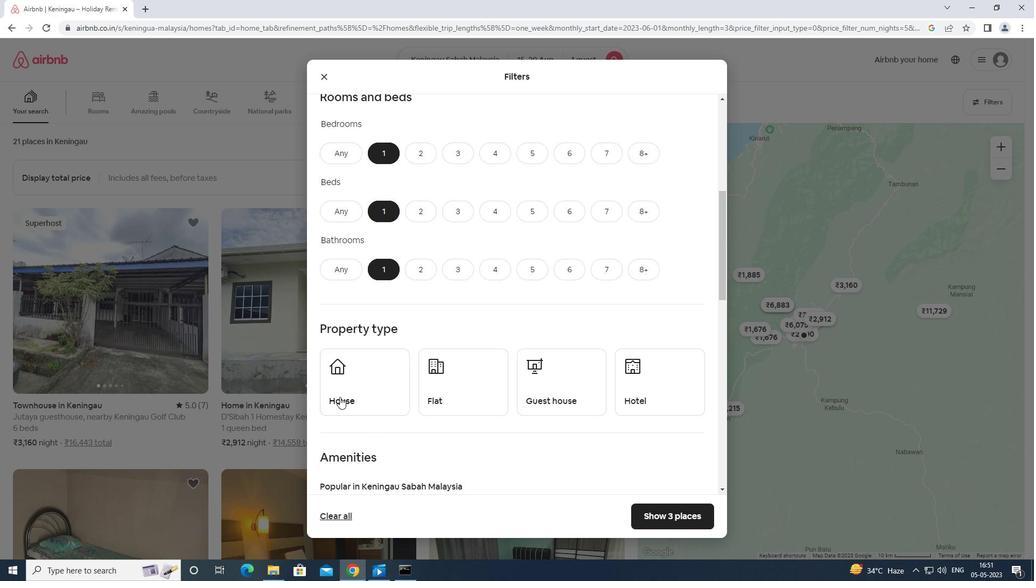 
Action: Mouse moved to (470, 394)
Screenshot: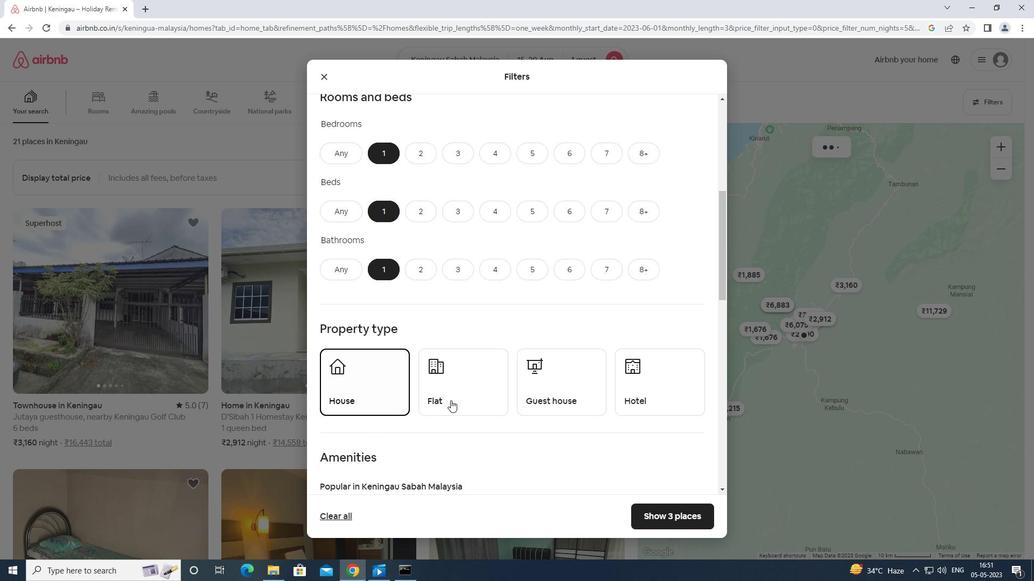 
Action: Mouse pressed left at (470, 394)
Screenshot: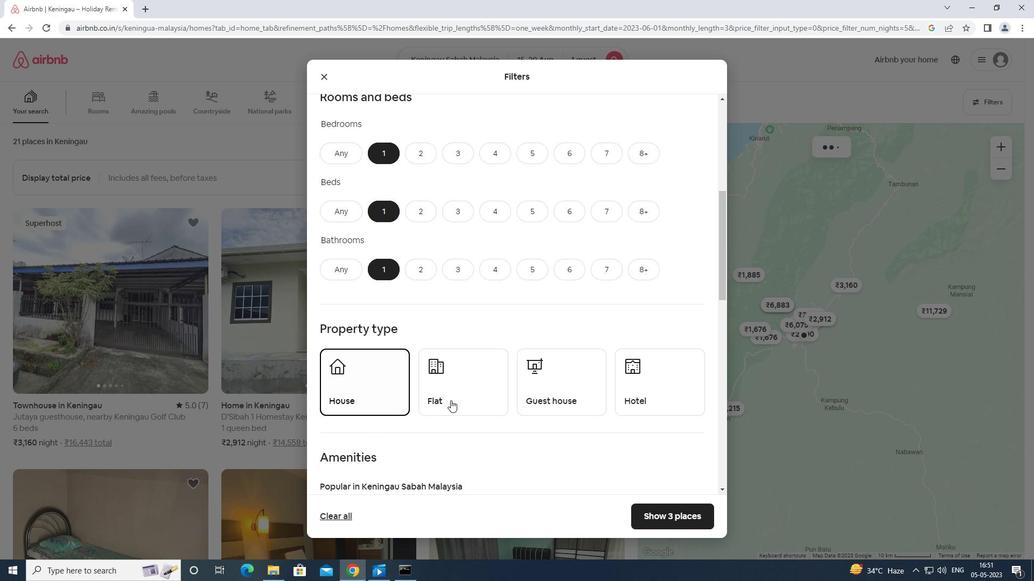 
Action: Mouse moved to (541, 389)
Screenshot: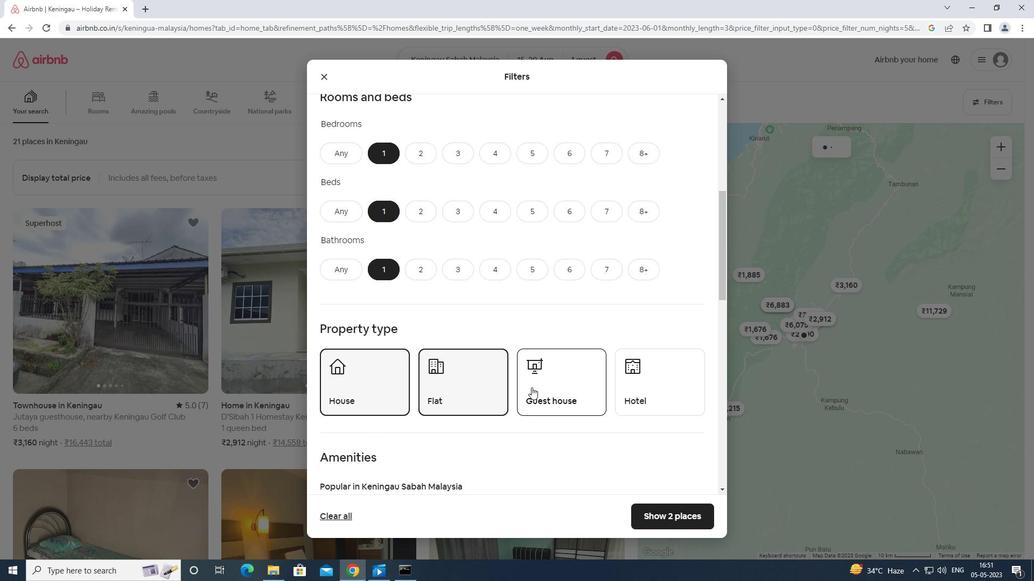 
Action: Mouse pressed left at (541, 389)
Screenshot: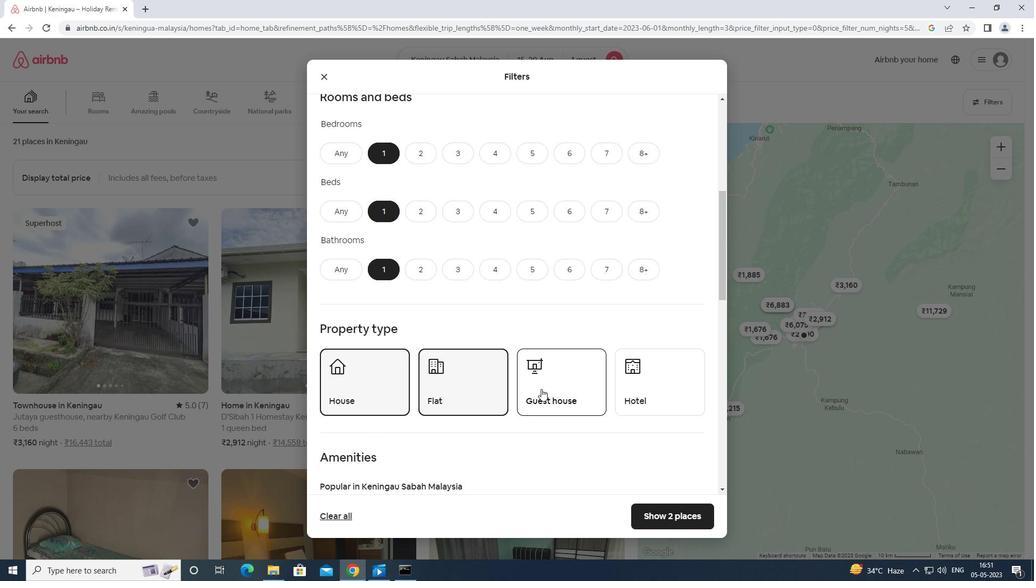 
Action: Mouse moved to (631, 388)
Screenshot: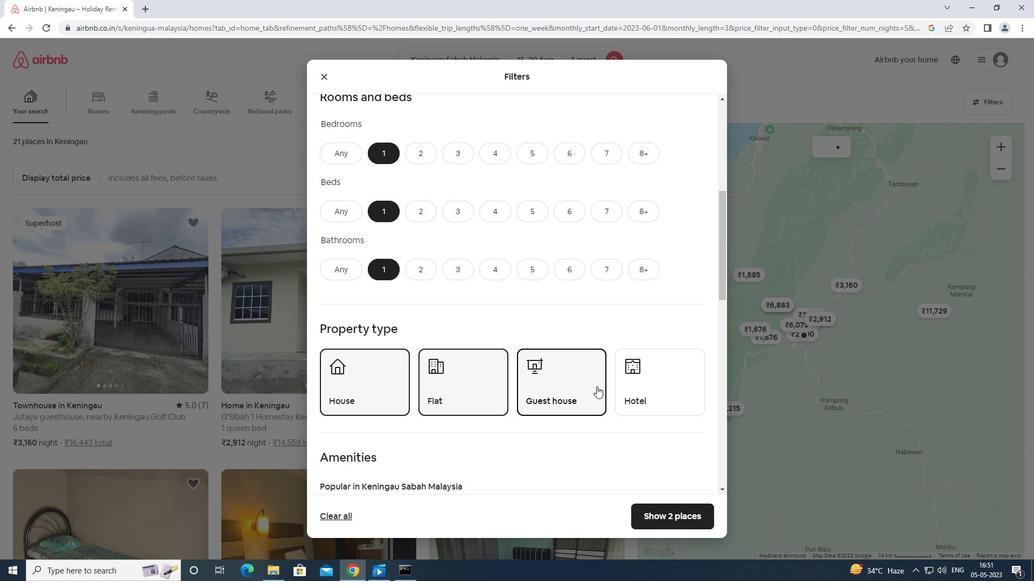 
Action: Mouse pressed left at (631, 388)
Screenshot: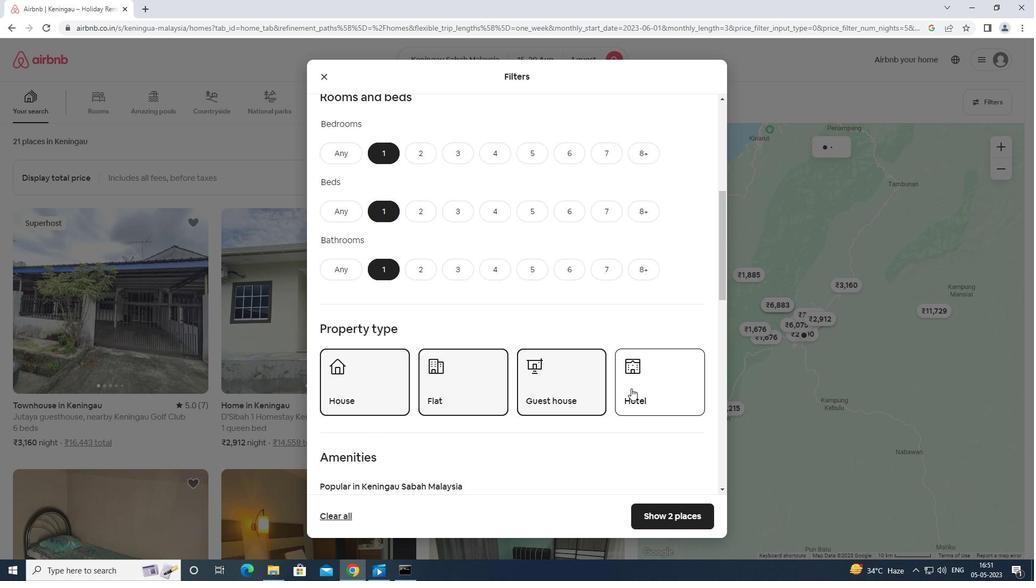 
Action: Mouse moved to (633, 388)
Screenshot: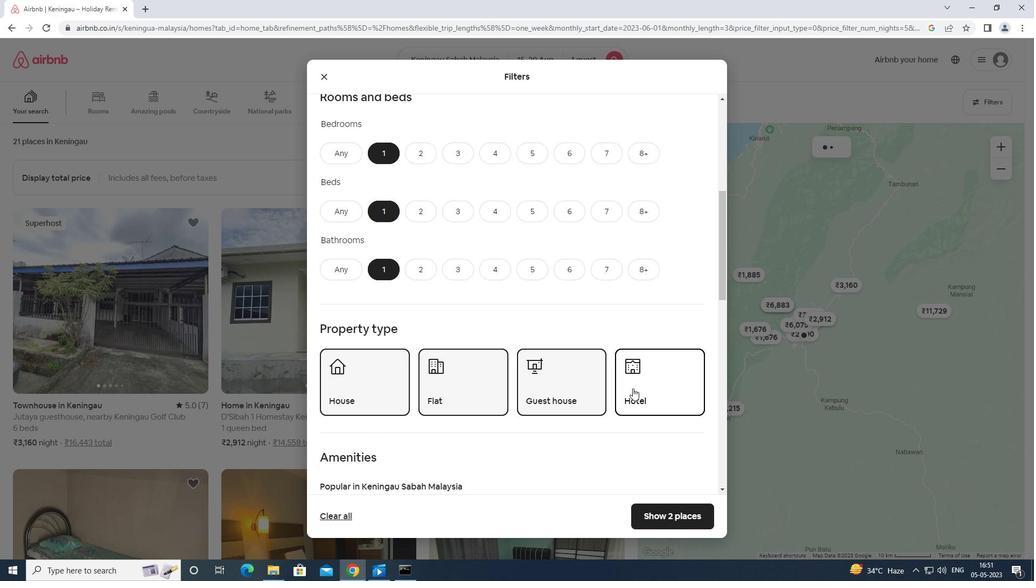 
Action: Mouse scrolled (633, 388) with delta (0, 0)
Screenshot: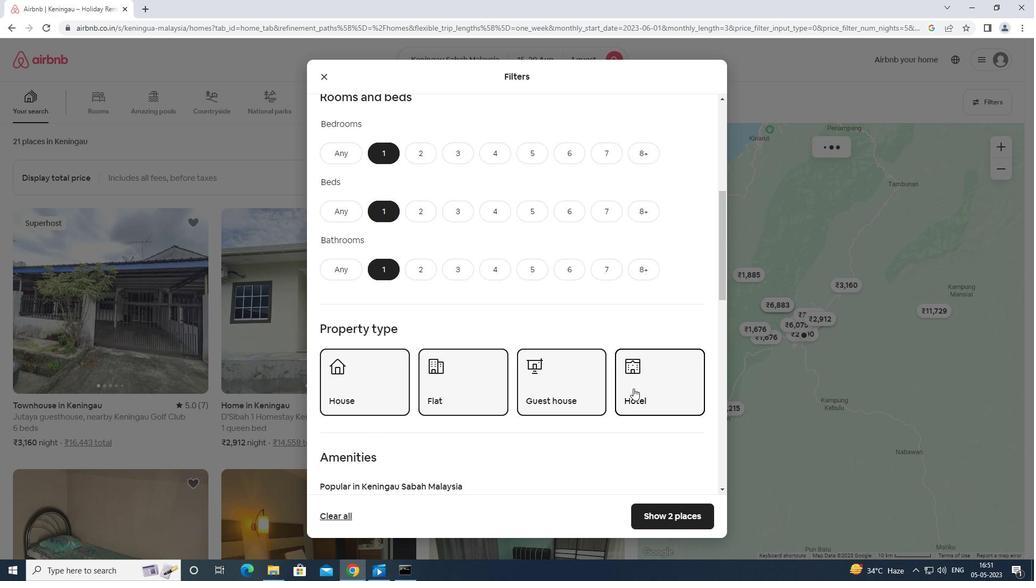 
Action: Mouse moved to (633, 388)
Screenshot: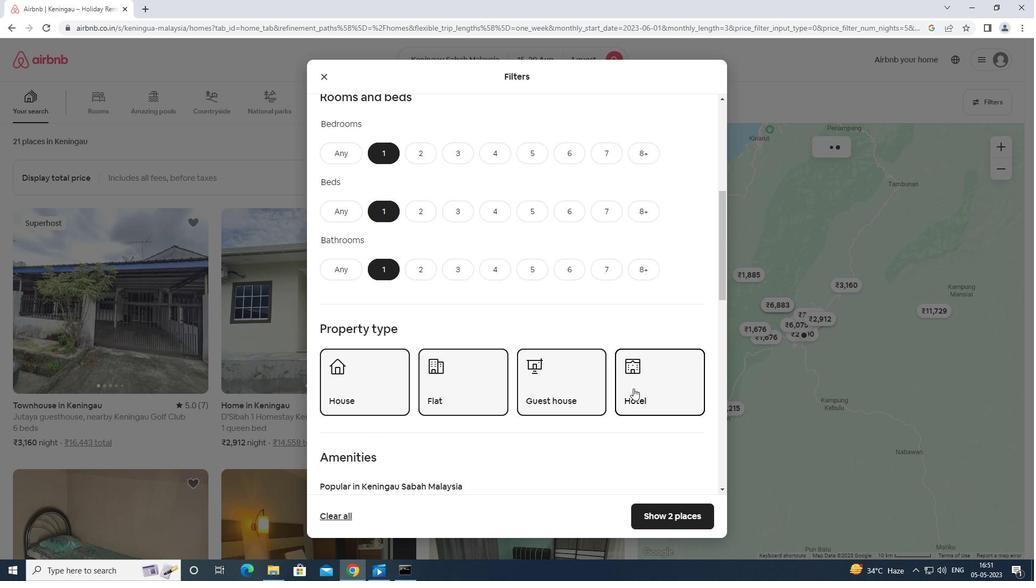 
Action: Mouse scrolled (633, 388) with delta (0, 0)
Screenshot: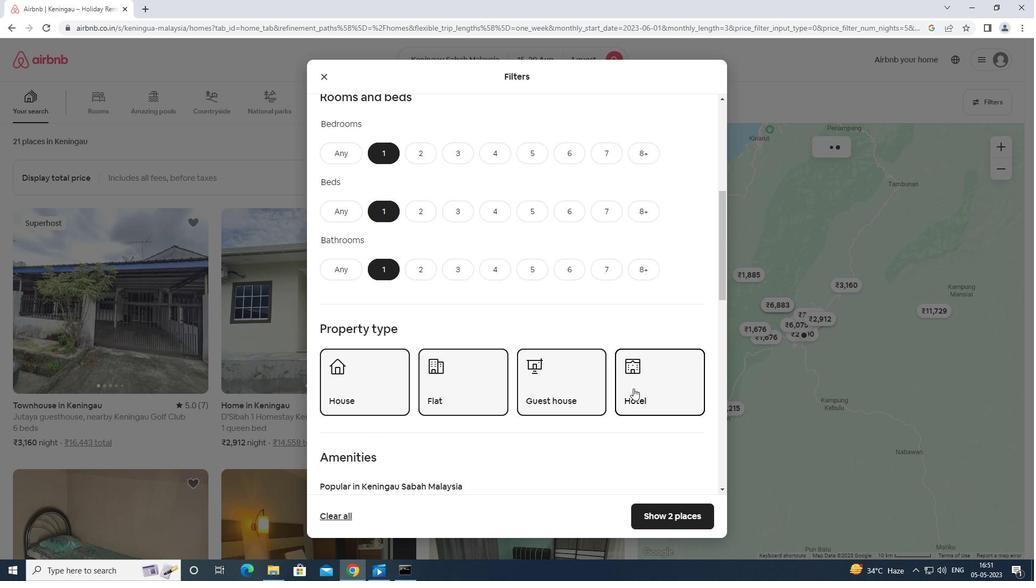 
Action: Mouse moved to (632, 389)
Screenshot: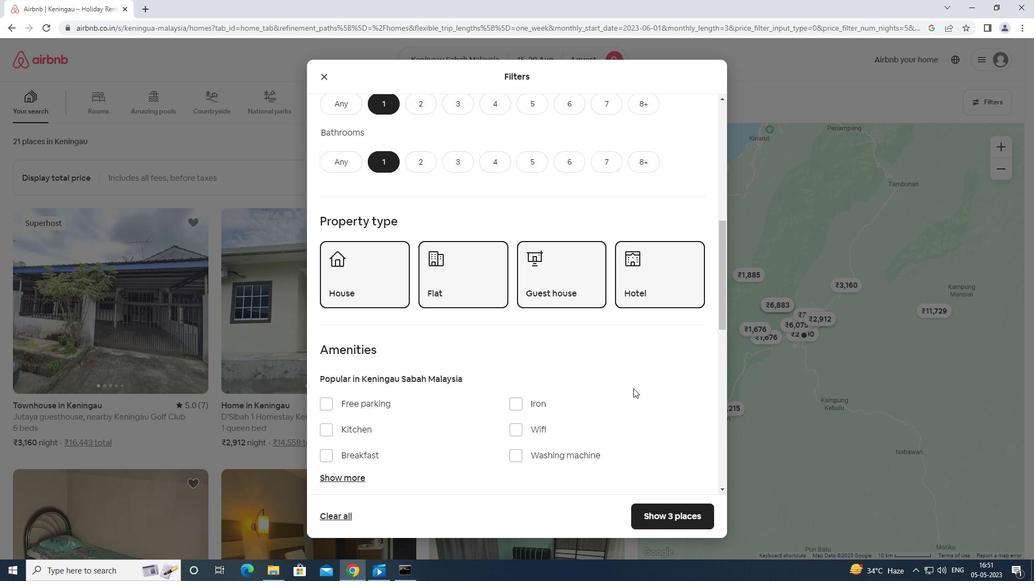 
Action: Mouse scrolled (632, 388) with delta (0, 0)
Screenshot: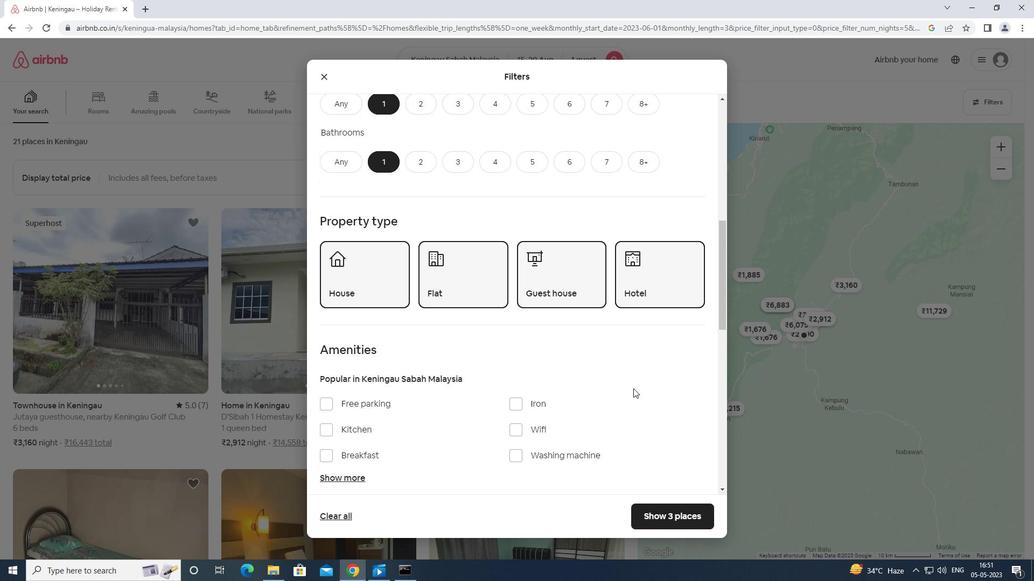 
Action: Mouse moved to (631, 390)
Screenshot: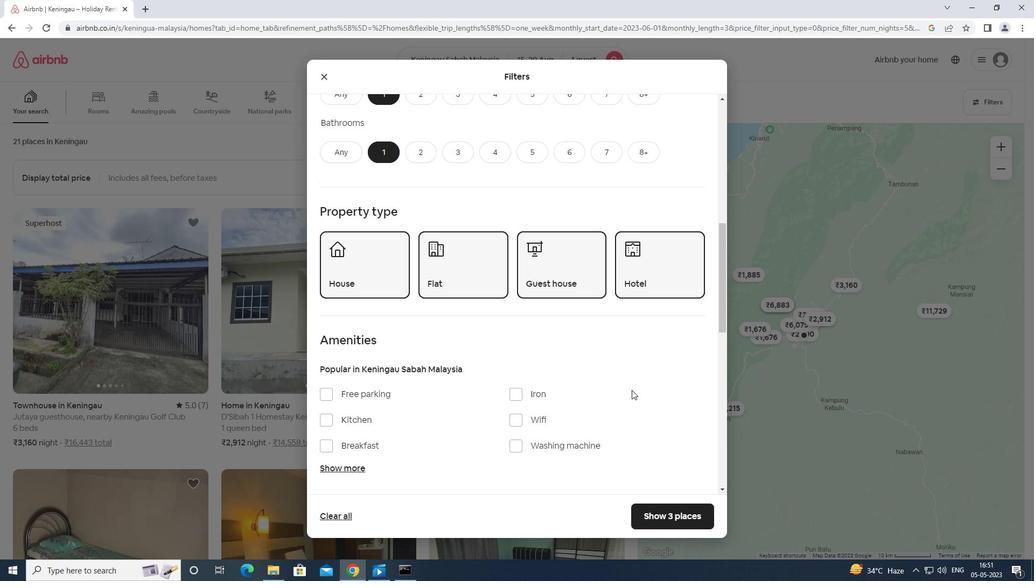 
Action: Mouse scrolled (631, 389) with delta (0, 0)
Screenshot: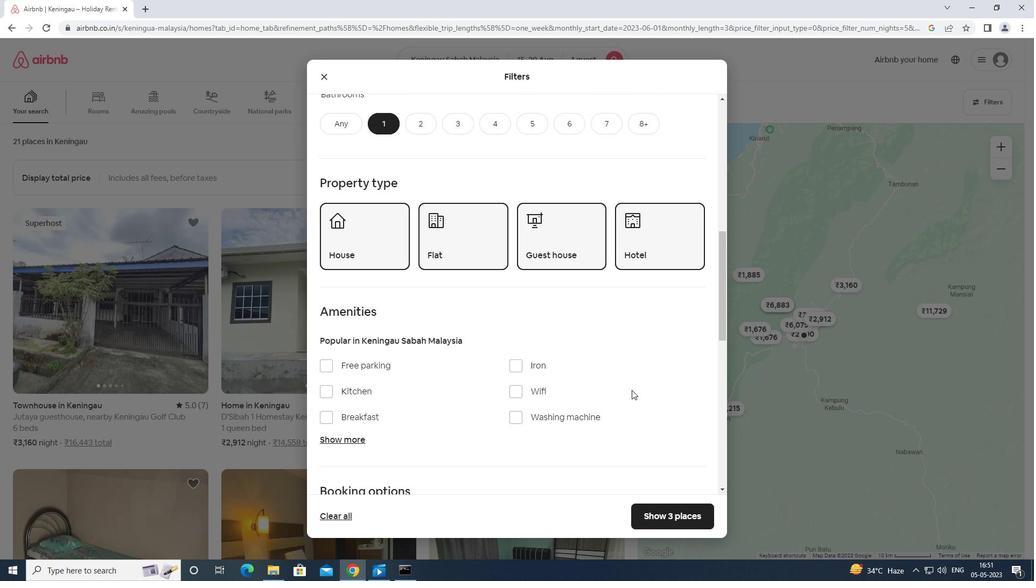 
Action: Mouse moved to (530, 428)
Screenshot: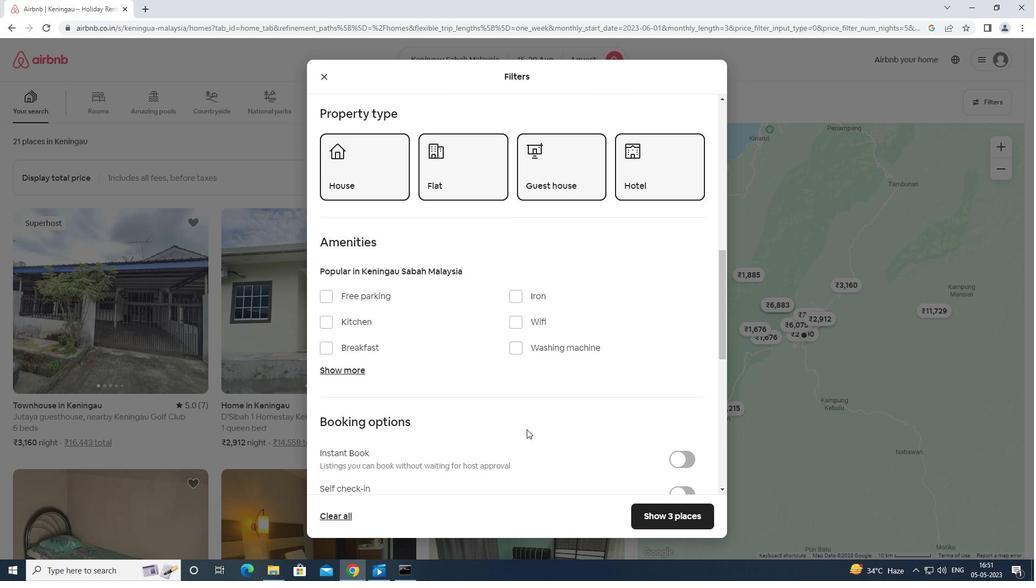 
Action: Mouse scrolled (530, 427) with delta (0, 0)
Screenshot: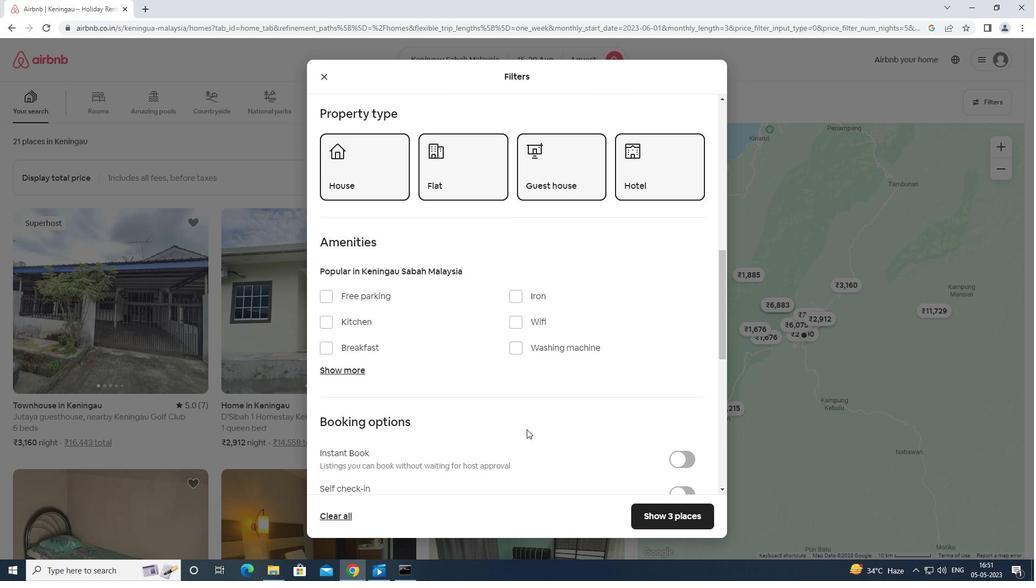 
Action: Mouse moved to (530, 428)
Screenshot: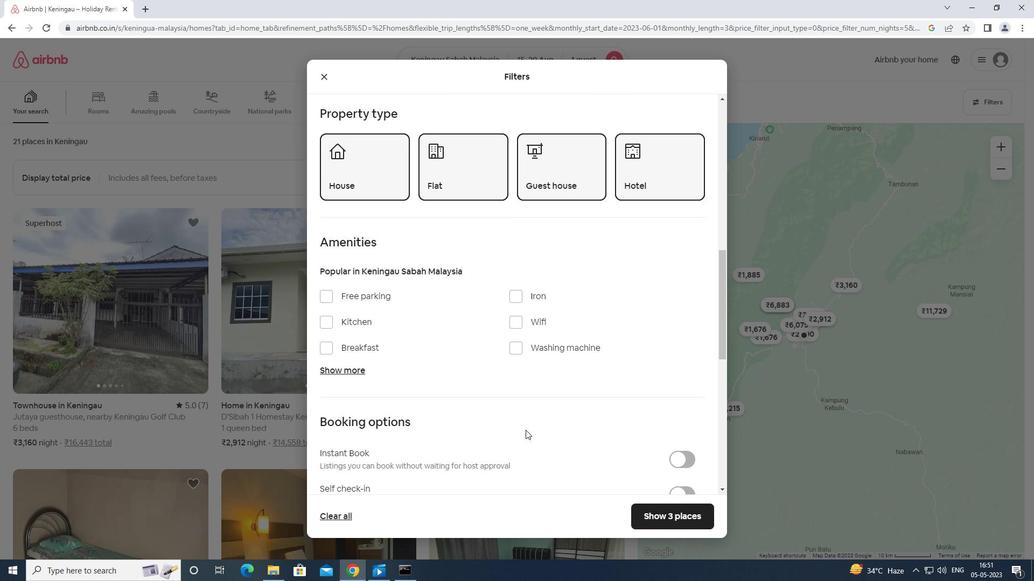 
Action: Mouse scrolled (530, 427) with delta (0, 0)
Screenshot: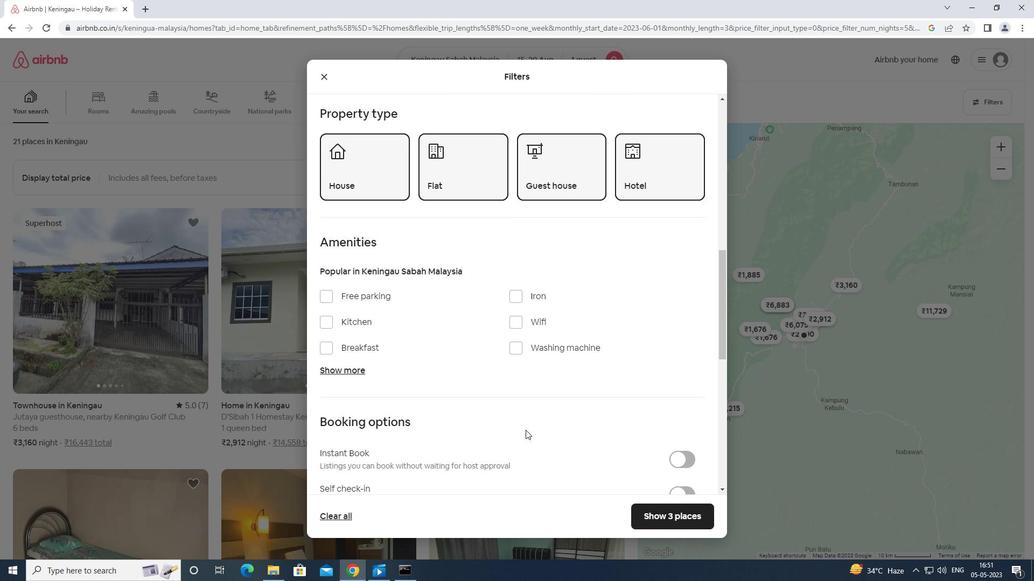 
Action: Mouse scrolled (530, 427) with delta (0, 0)
Screenshot: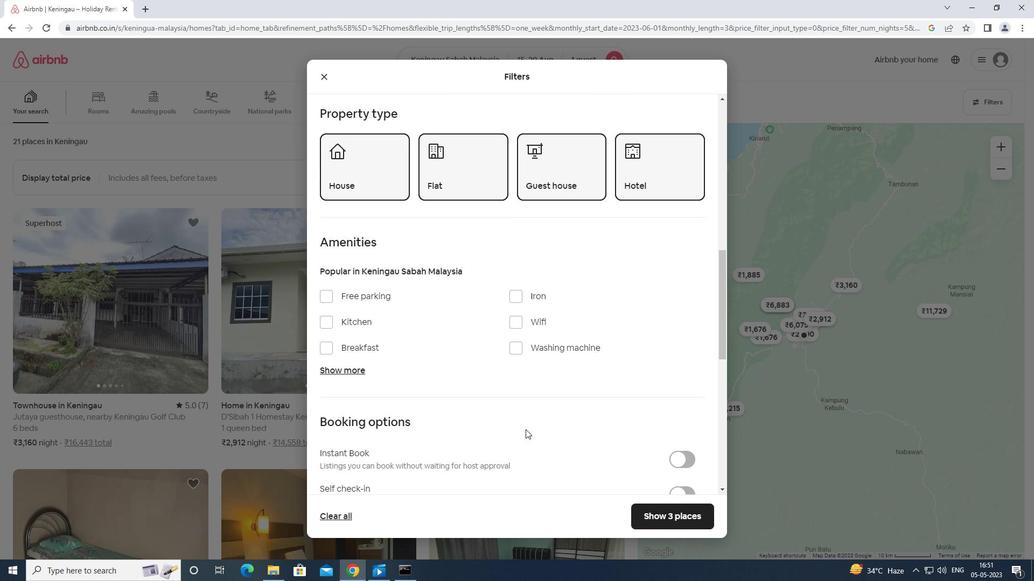 
Action: Mouse scrolled (530, 427) with delta (0, 0)
Screenshot: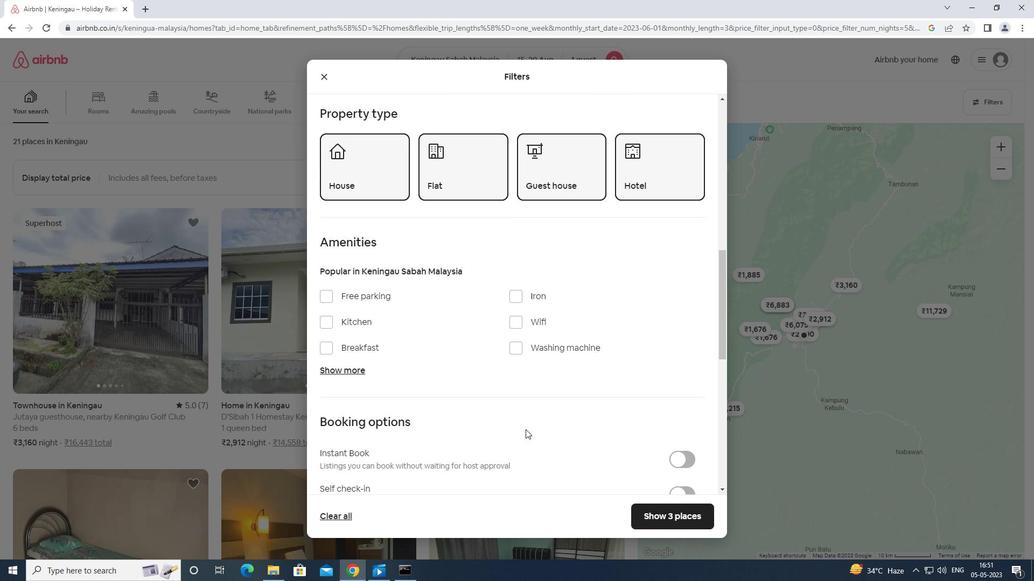 
Action: Mouse moved to (329, 428)
Screenshot: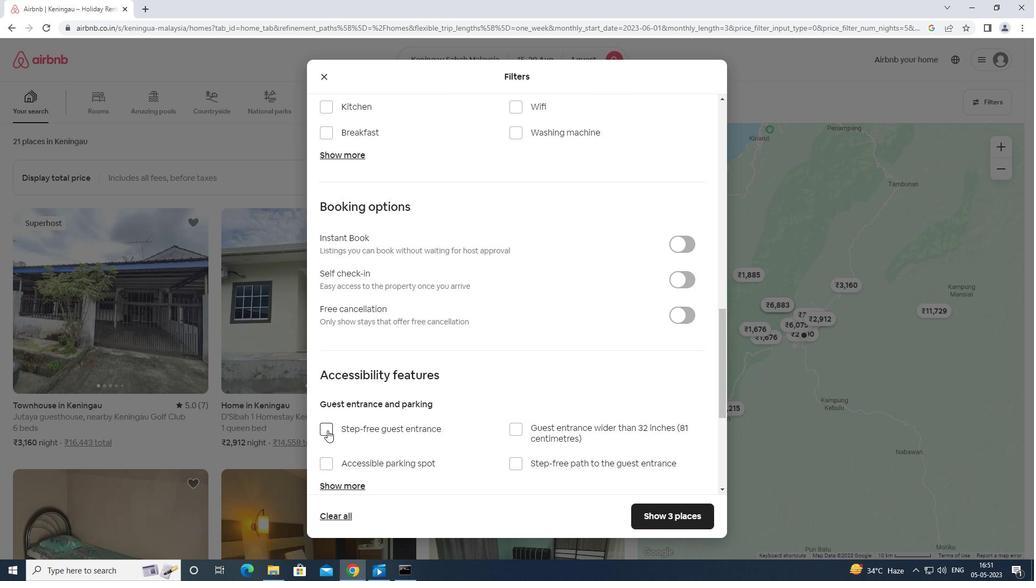 
Action: Mouse scrolled (329, 427) with delta (0, 0)
Screenshot: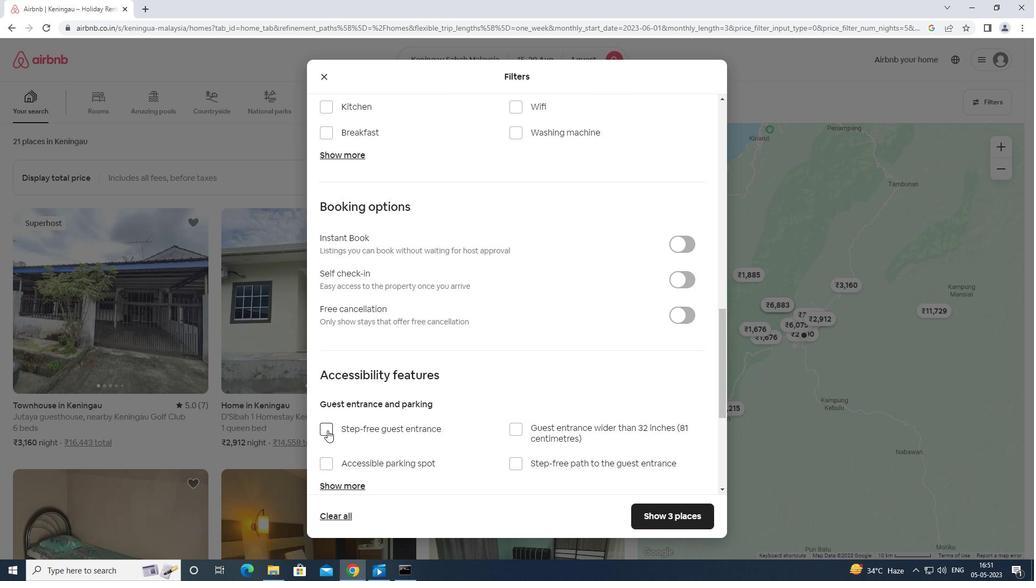 
Action: Mouse moved to (329, 428)
Screenshot: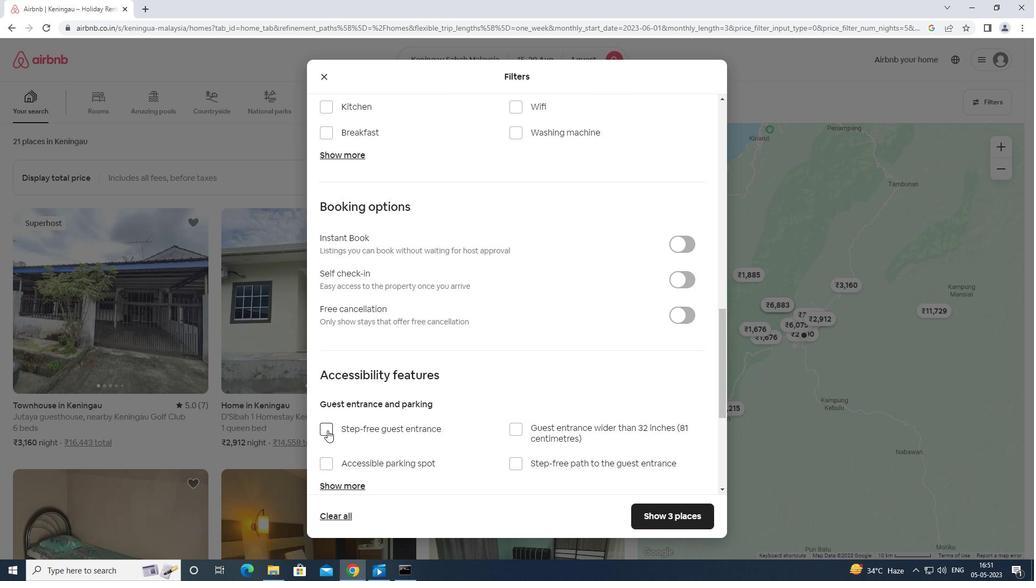 
Action: Mouse scrolled (329, 427) with delta (0, 0)
Screenshot: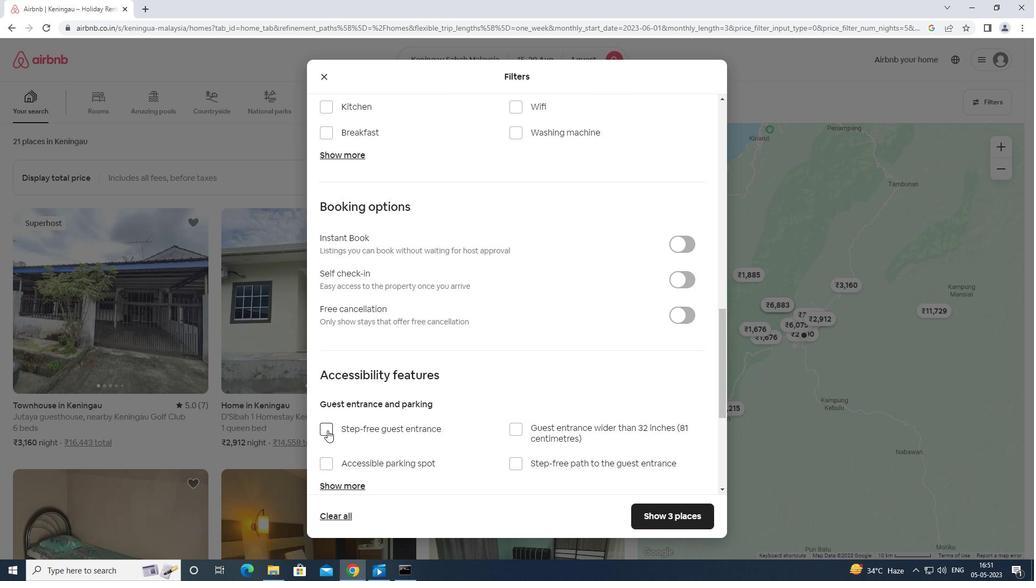 
Action: Mouse scrolled (329, 427) with delta (0, 0)
Screenshot: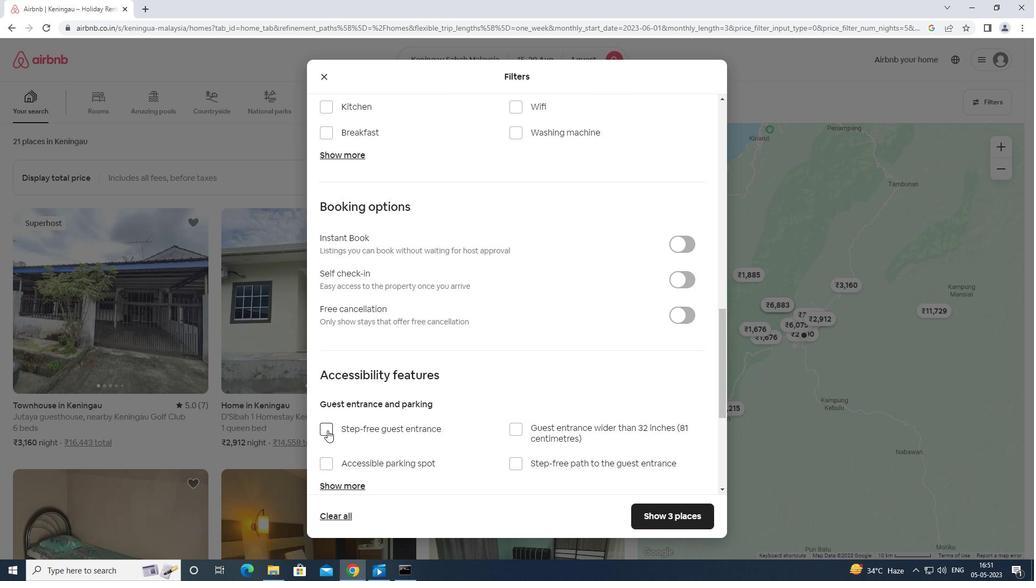 
Action: Mouse scrolled (329, 427) with delta (0, 0)
Screenshot: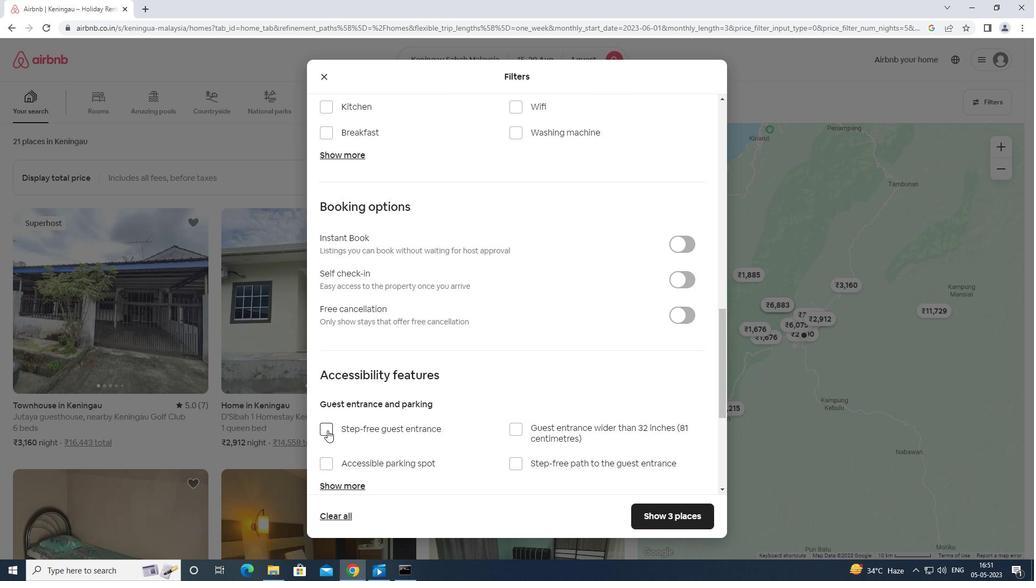 
Action: Mouse scrolled (329, 427) with delta (0, 0)
Screenshot: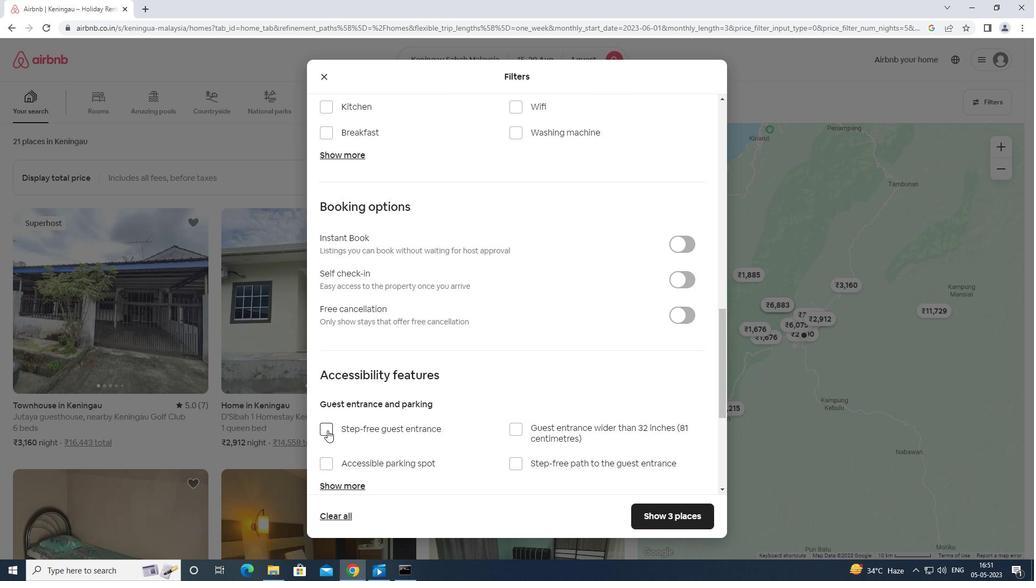 
Action: Mouse moved to (324, 436)
Screenshot: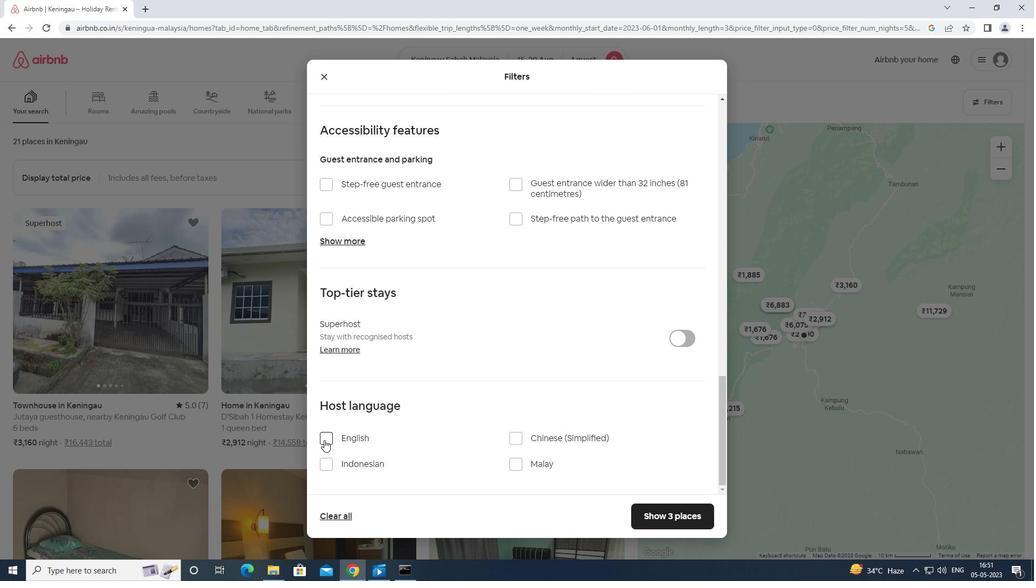 
Action: Mouse pressed left at (324, 436)
Screenshot: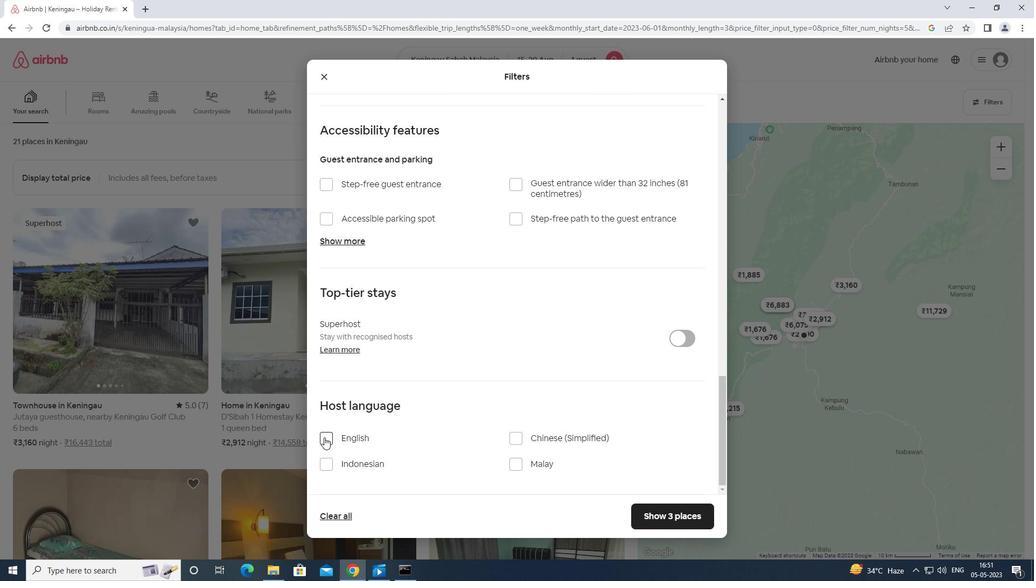 
Action: Mouse moved to (660, 520)
Screenshot: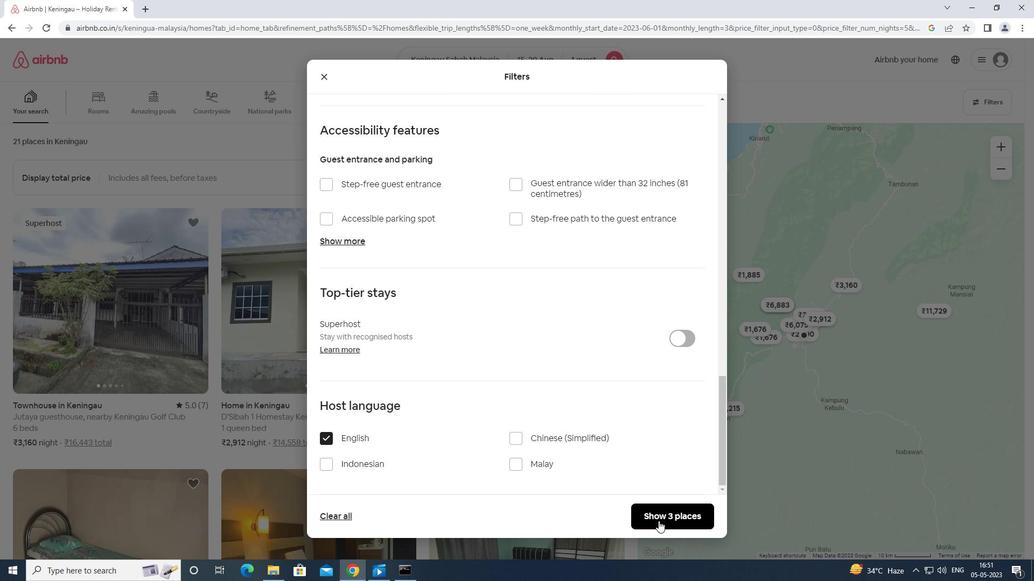 
Action: Mouse pressed left at (660, 520)
Screenshot: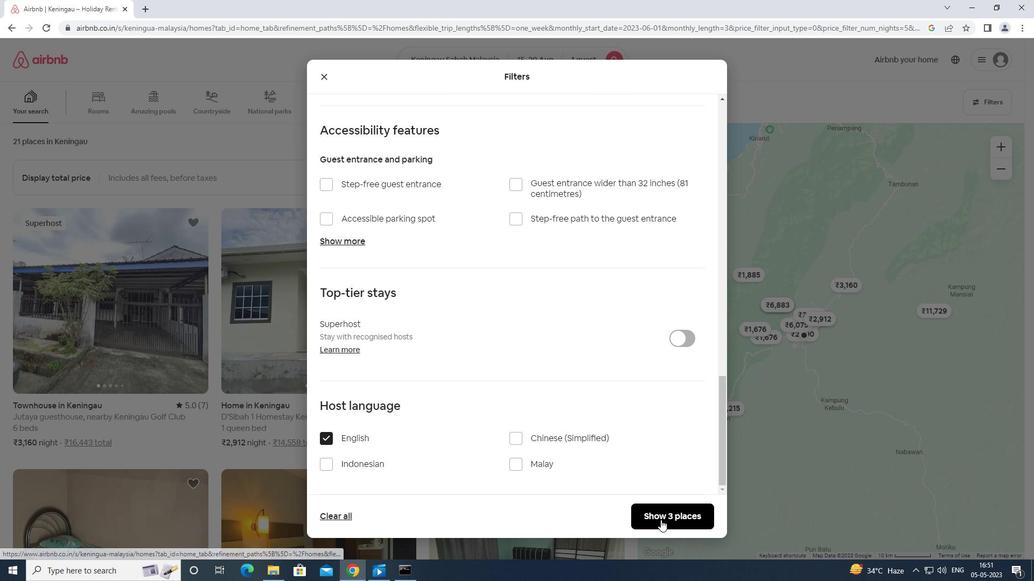 
Action: Mouse moved to (661, 519)
Screenshot: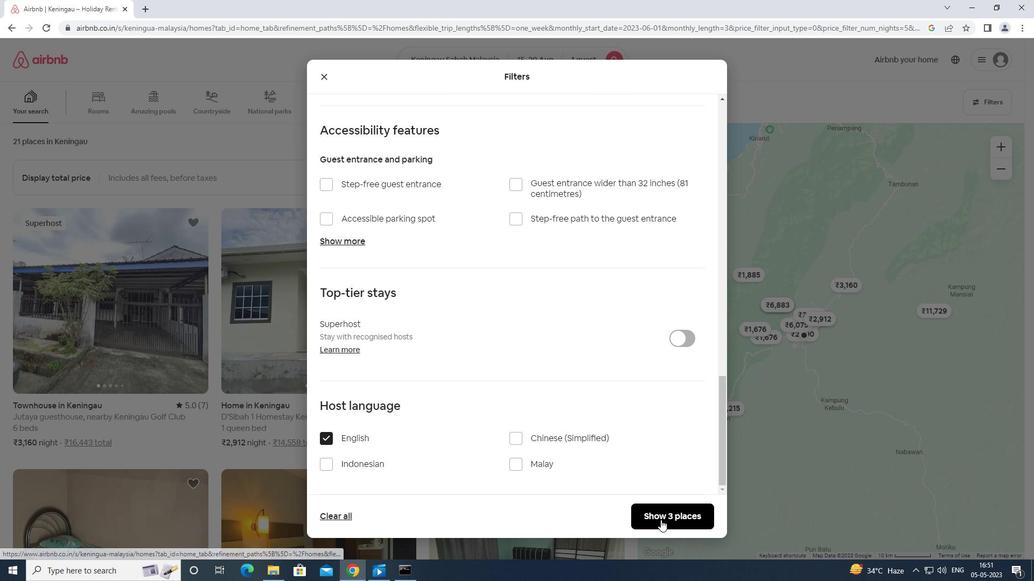
